 Task: In the  document review.odt Use the tool word Count 'and display word count while typing'. Find the word using Dictionary 'apologies'. Below name insert the link: in.pinterest.com
Action: Mouse moved to (309, 500)
Screenshot: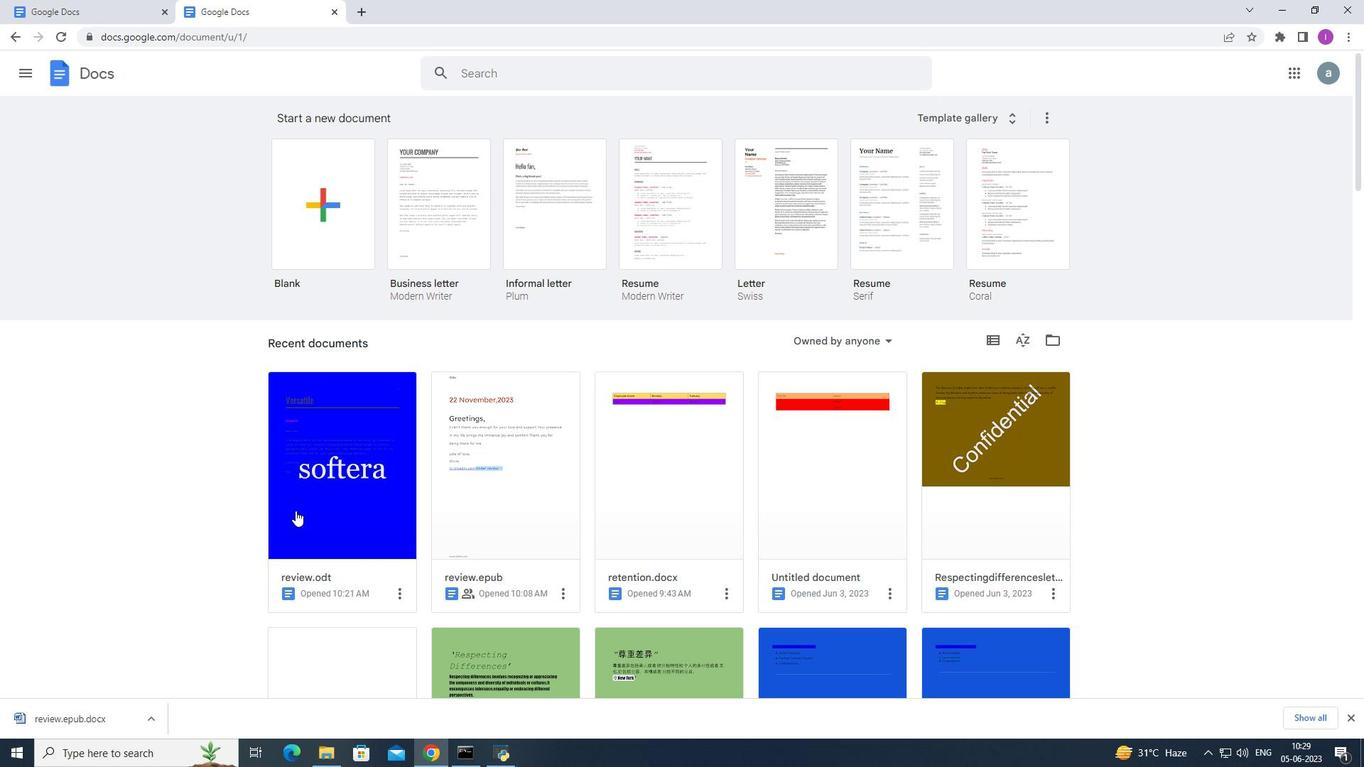 
Action: Mouse pressed left at (309, 500)
Screenshot: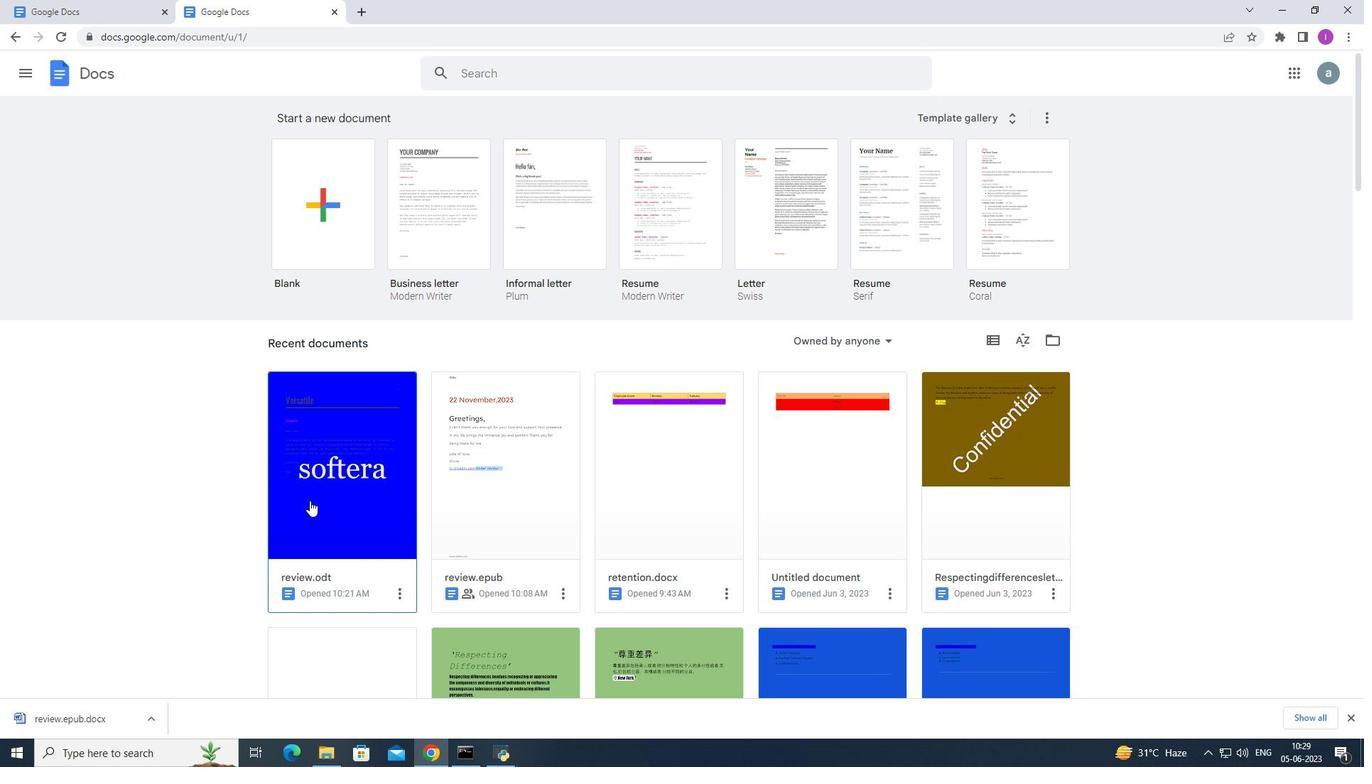 
Action: Mouse moved to (239, 80)
Screenshot: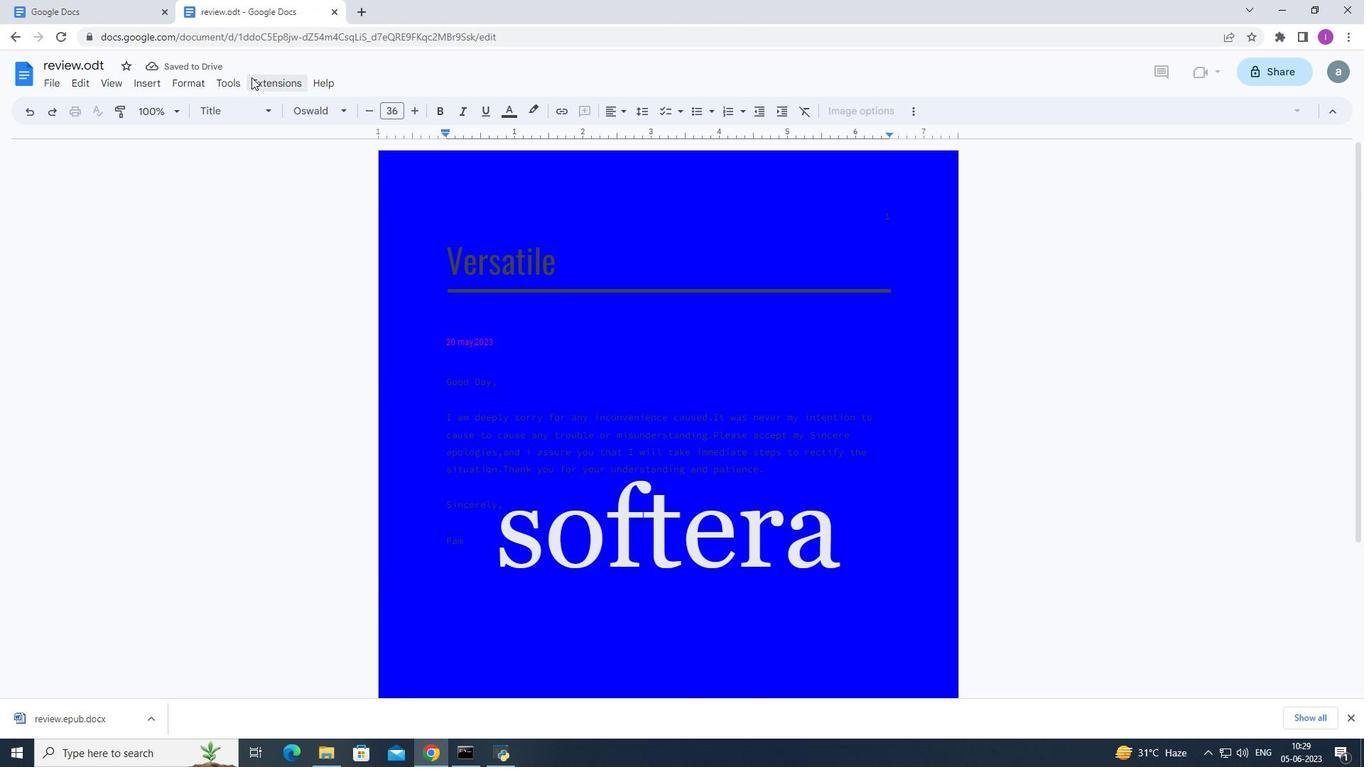 
Action: Mouse pressed left at (239, 80)
Screenshot: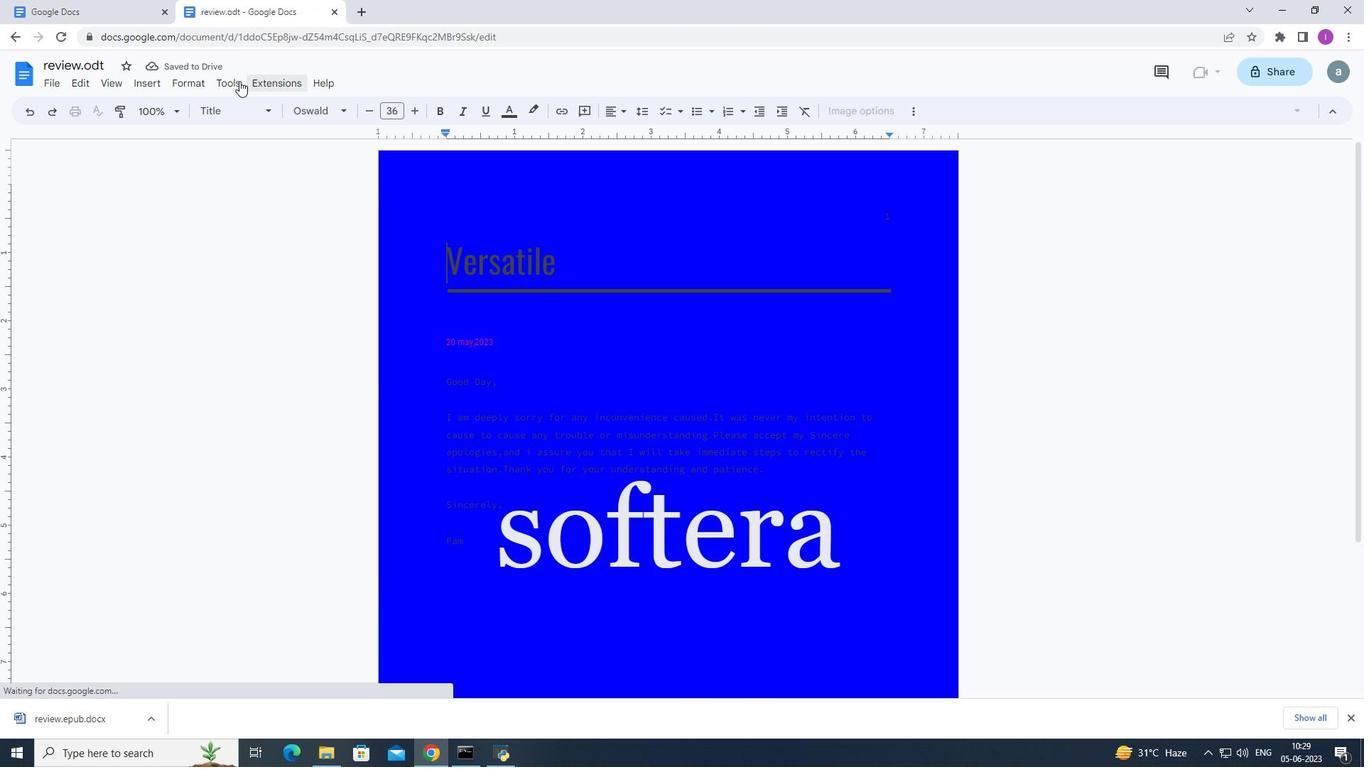 
Action: Mouse moved to (265, 127)
Screenshot: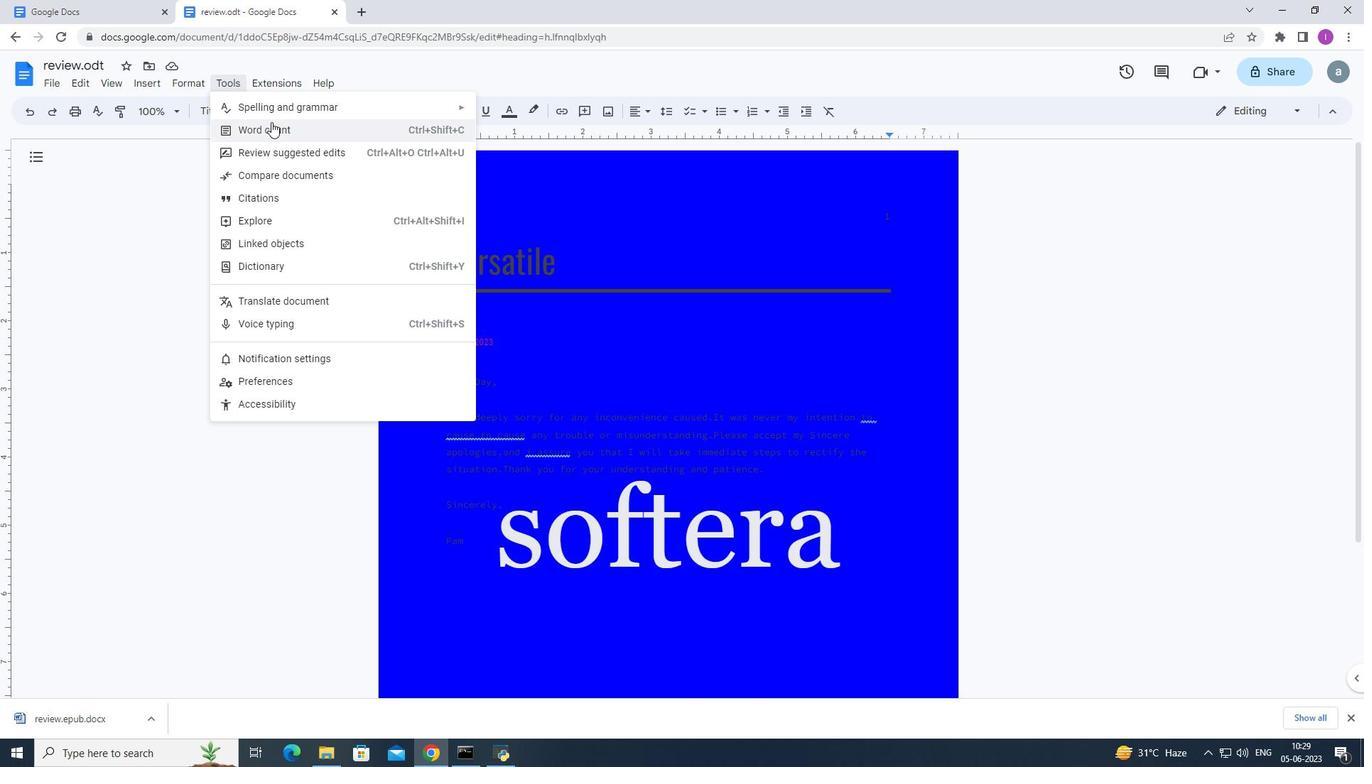 
Action: Mouse pressed left at (265, 127)
Screenshot: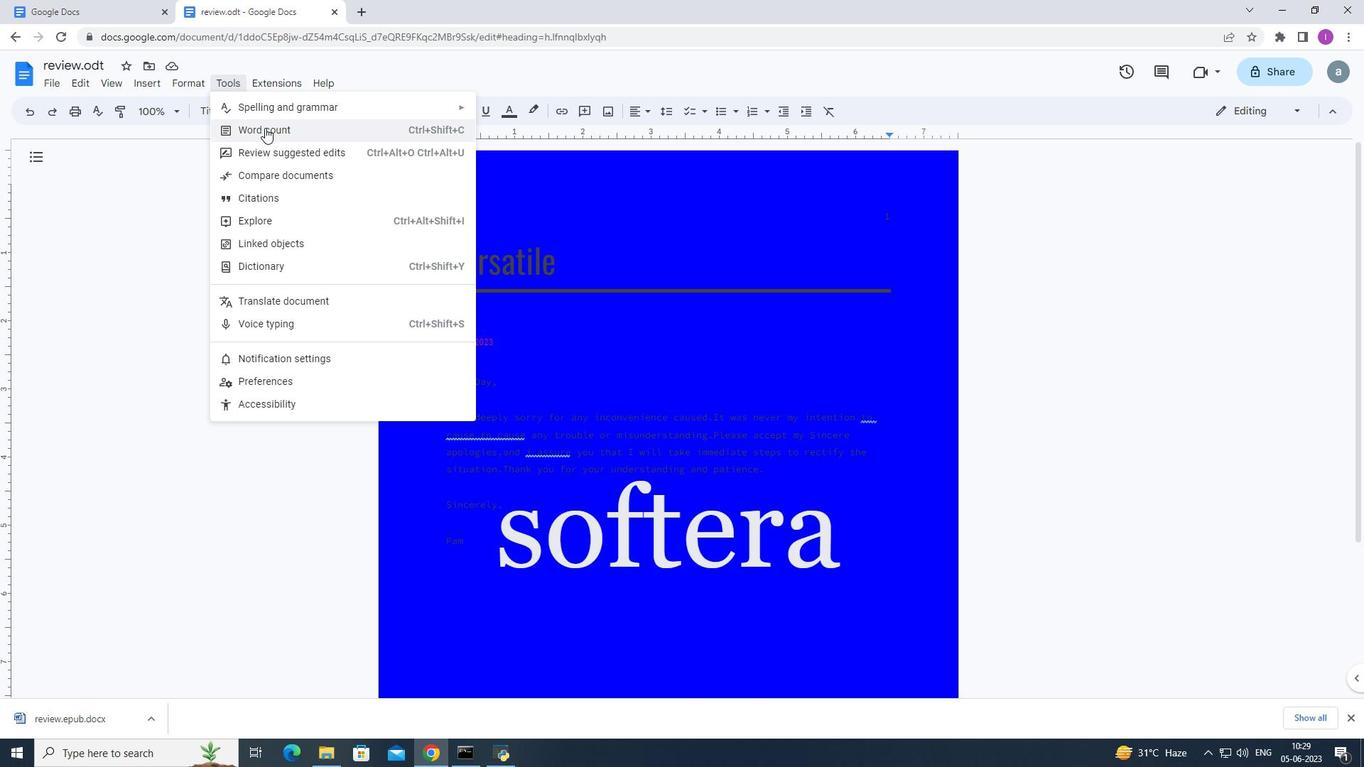 
Action: Mouse moved to (592, 442)
Screenshot: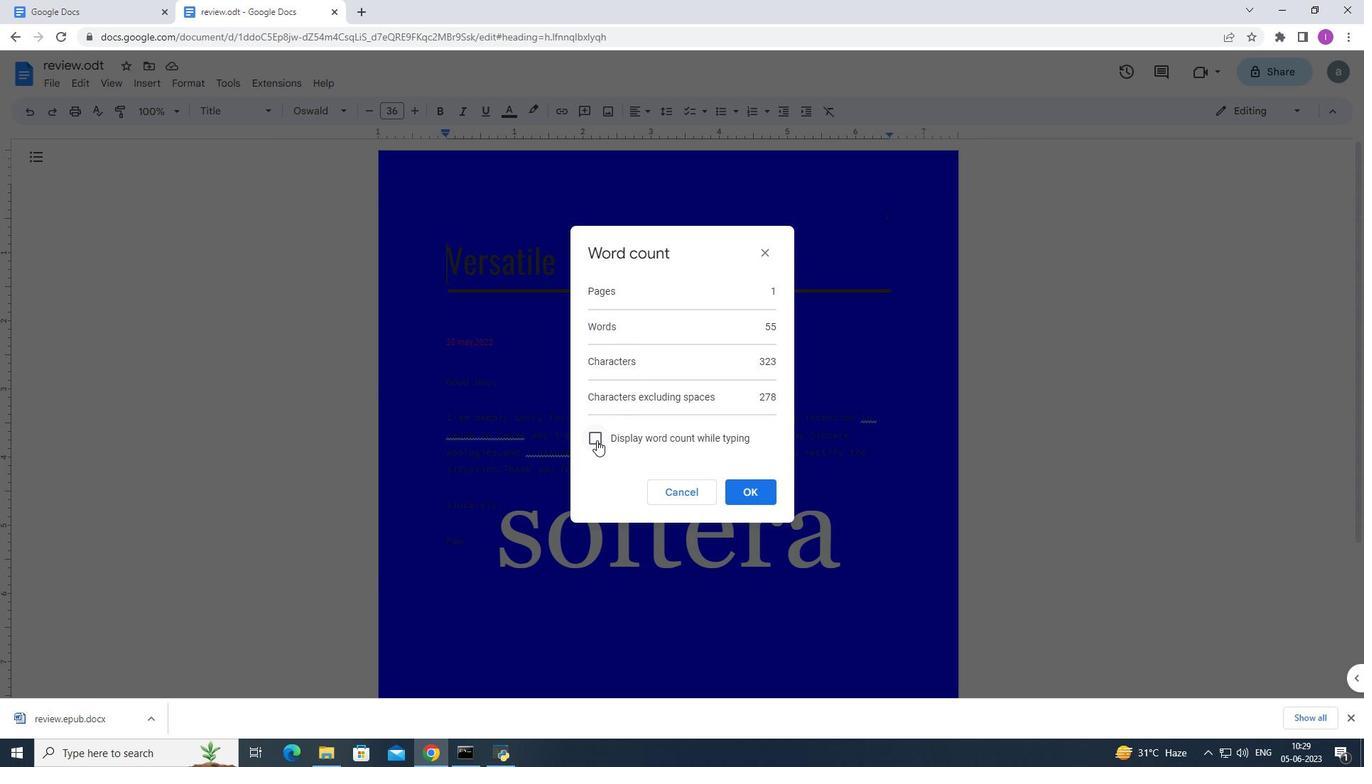 
Action: Mouse pressed left at (592, 442)
Screenshot: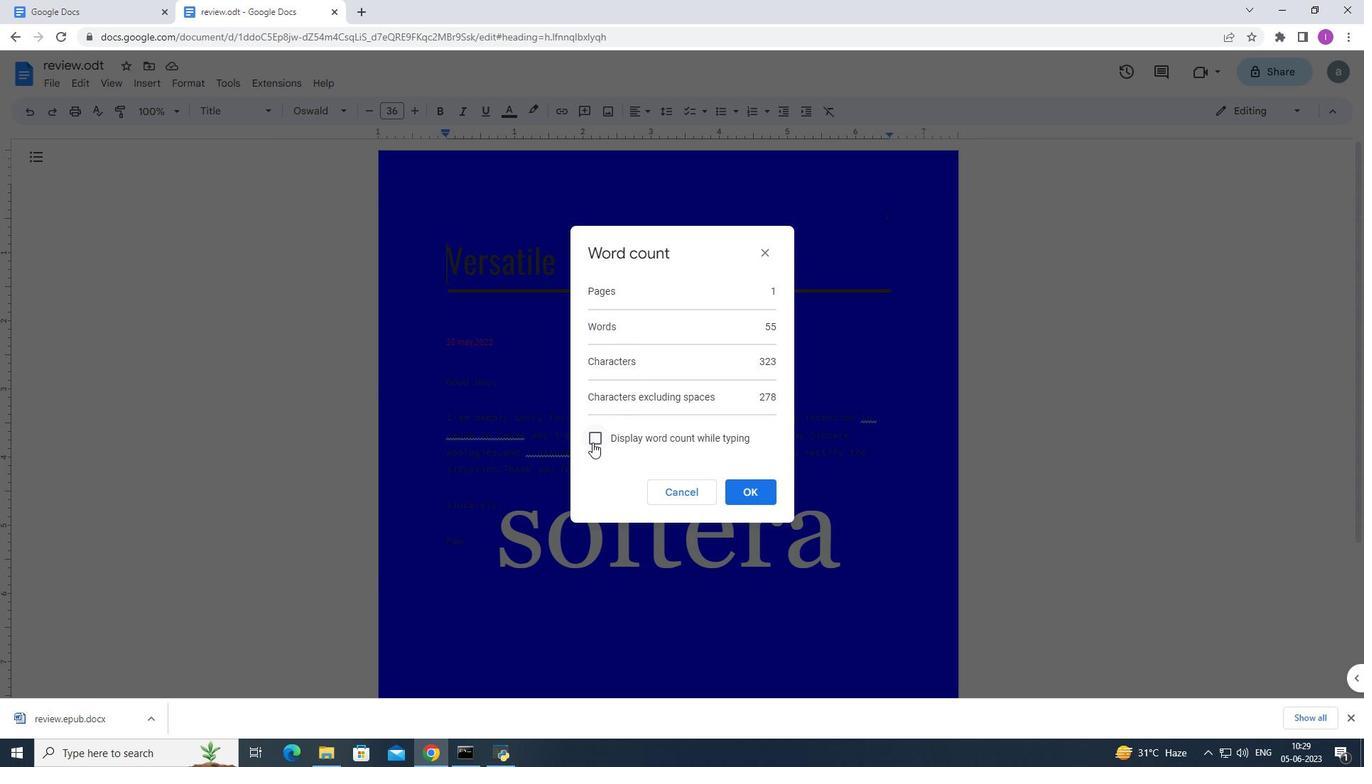 
Action: Mouse moved to (748, 500)
Screenshot: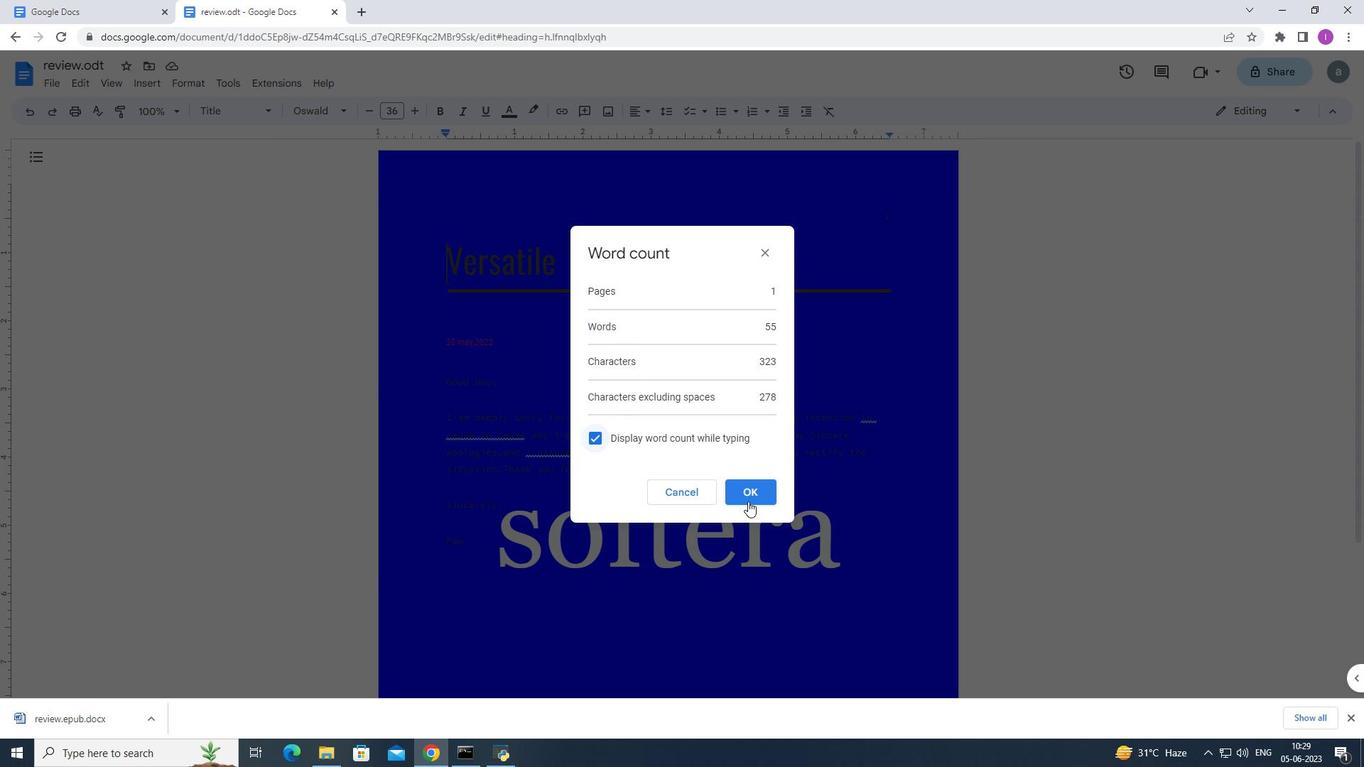 
Action: Mouse pressed left at (748, 500)
Screenshot: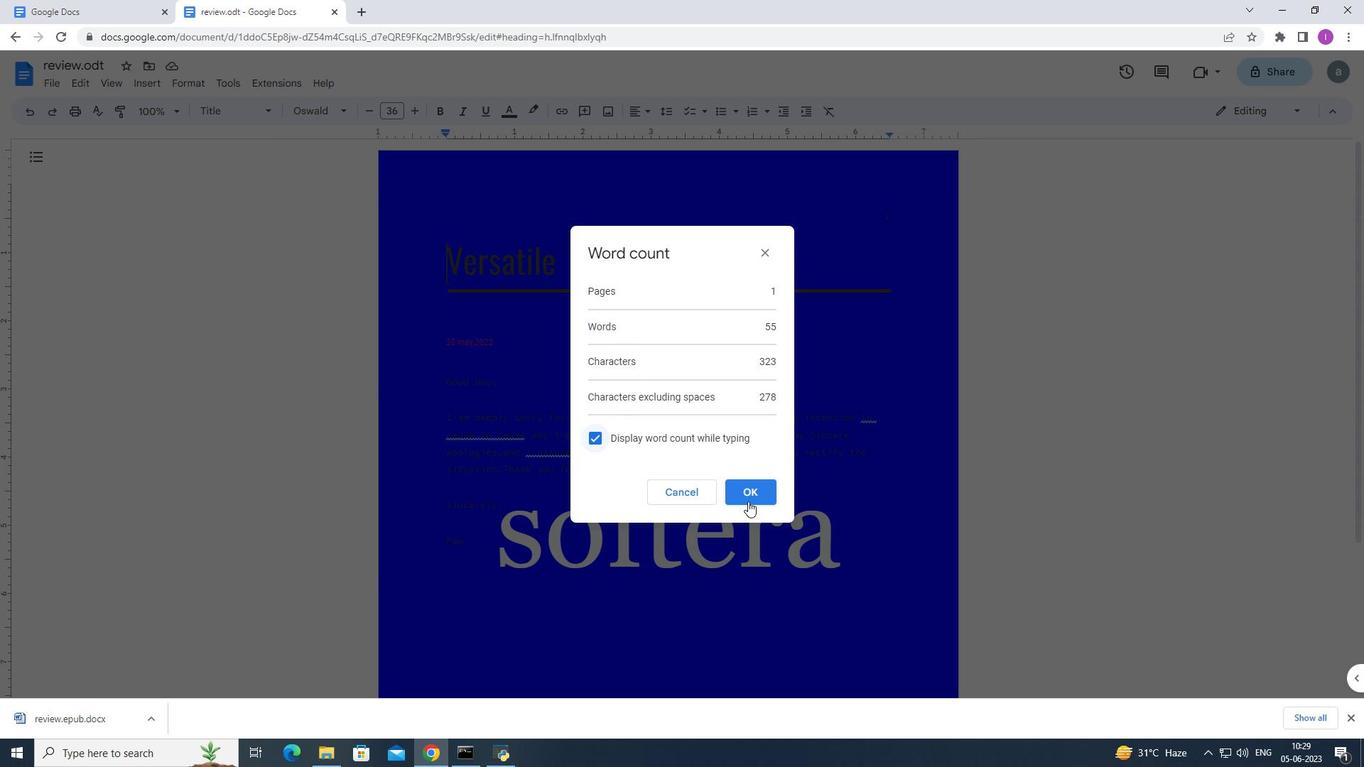 
Action: Mouse moved to (500, 452)
Screenshot: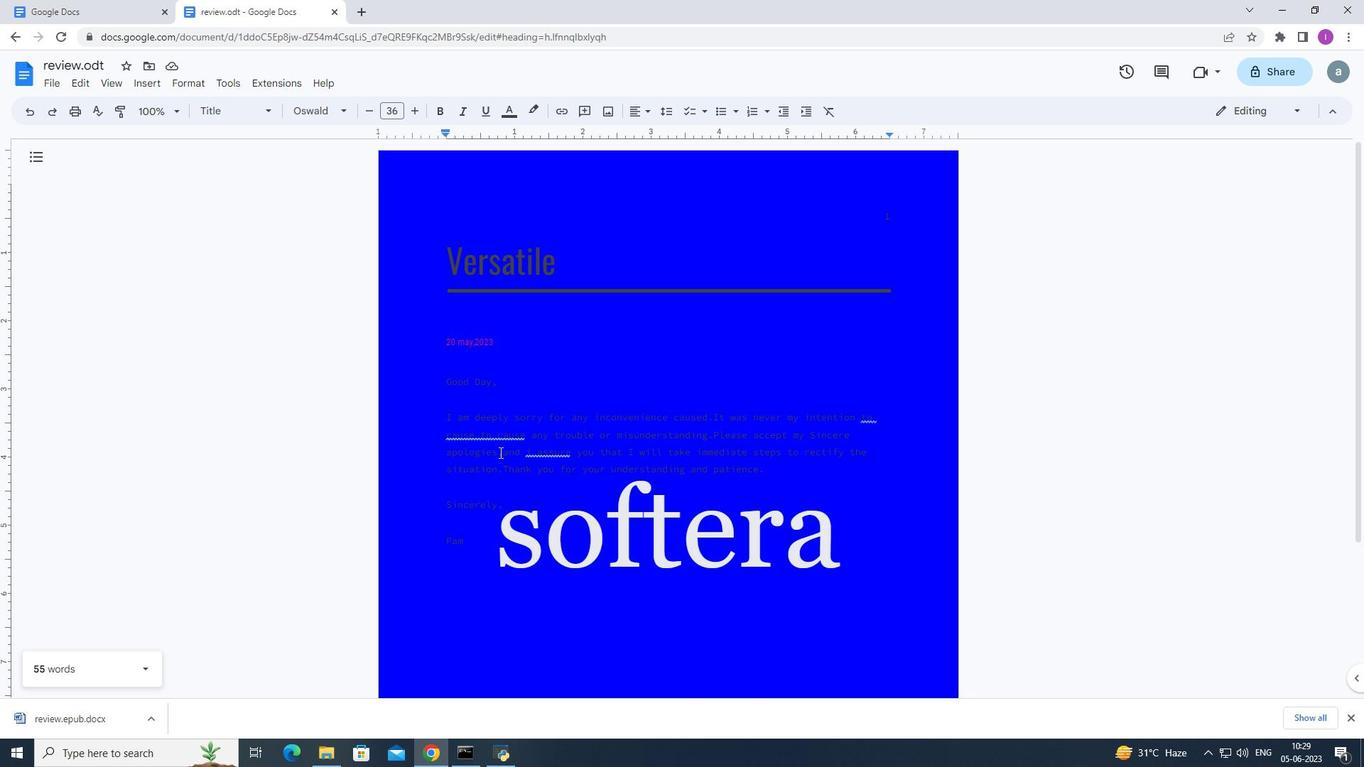 
Action: Mouse pressed left at (500, 452)
Screenshot: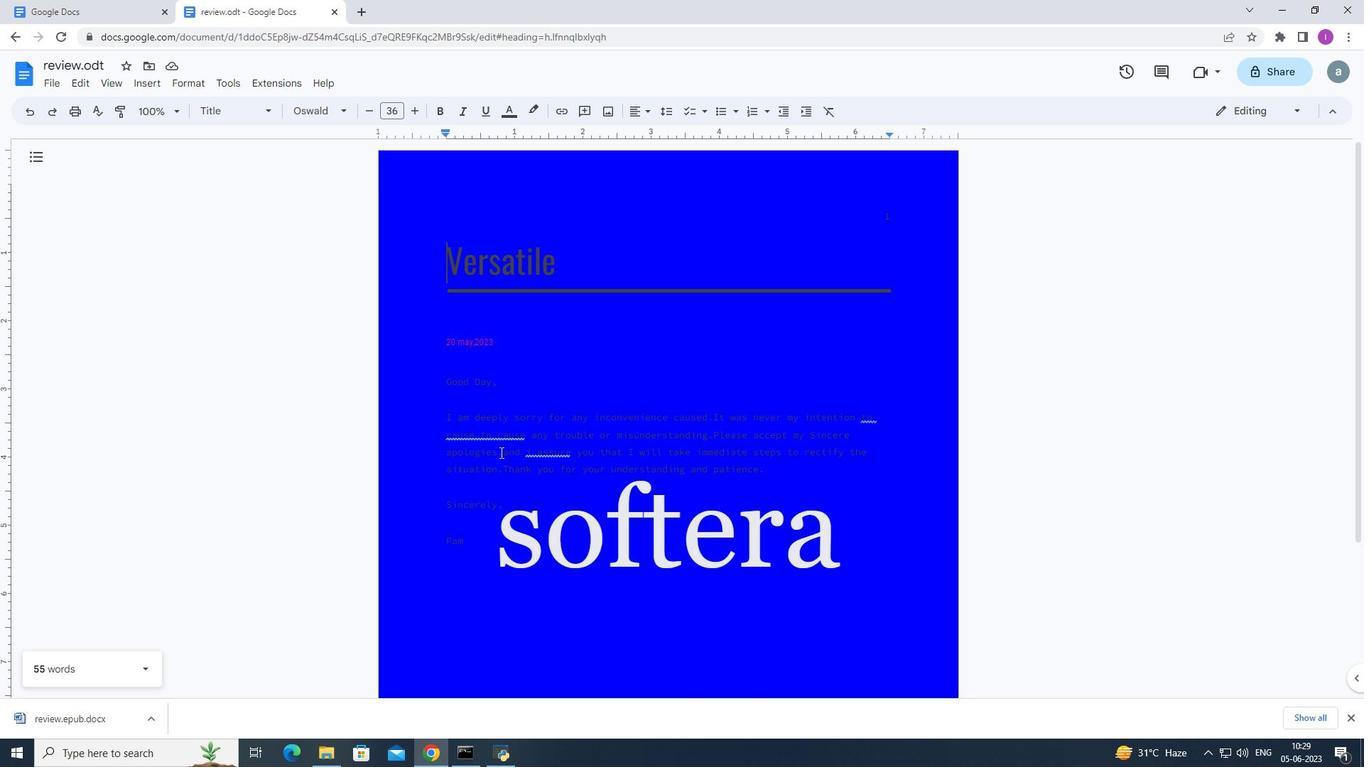 
Action: Mouse moved to (230, 80)
Screenshot: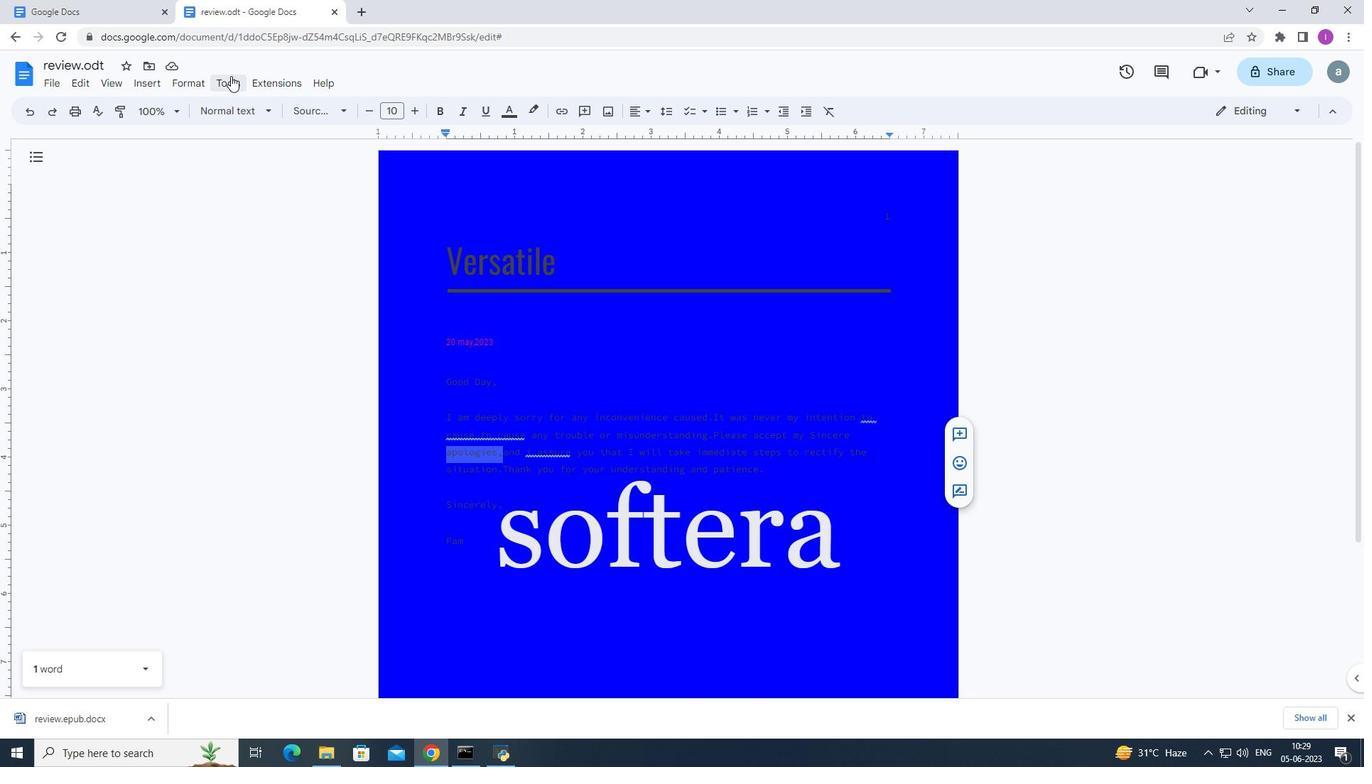 
Action: Mouse pressed left at (230, 80)
Screenshot: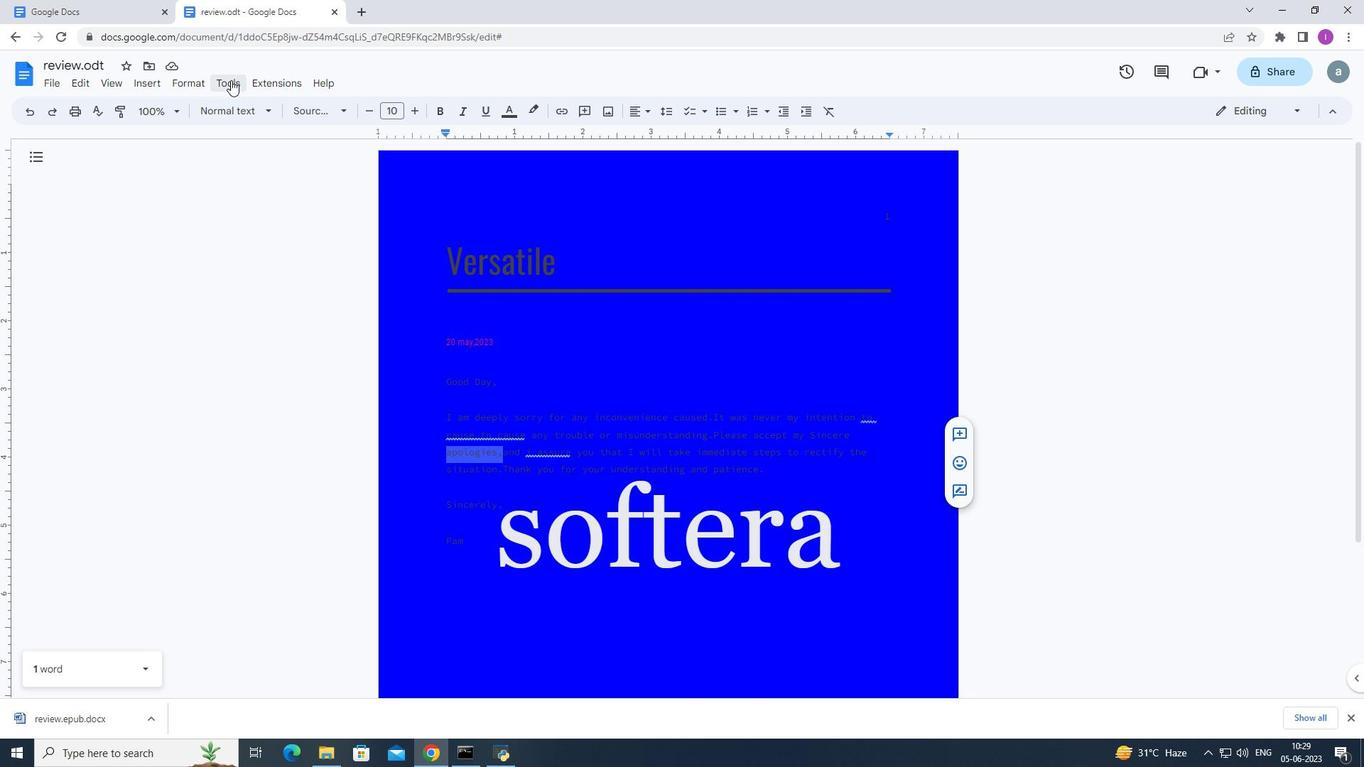 
Action: Mouse moved to (299, 262)
Screenshot: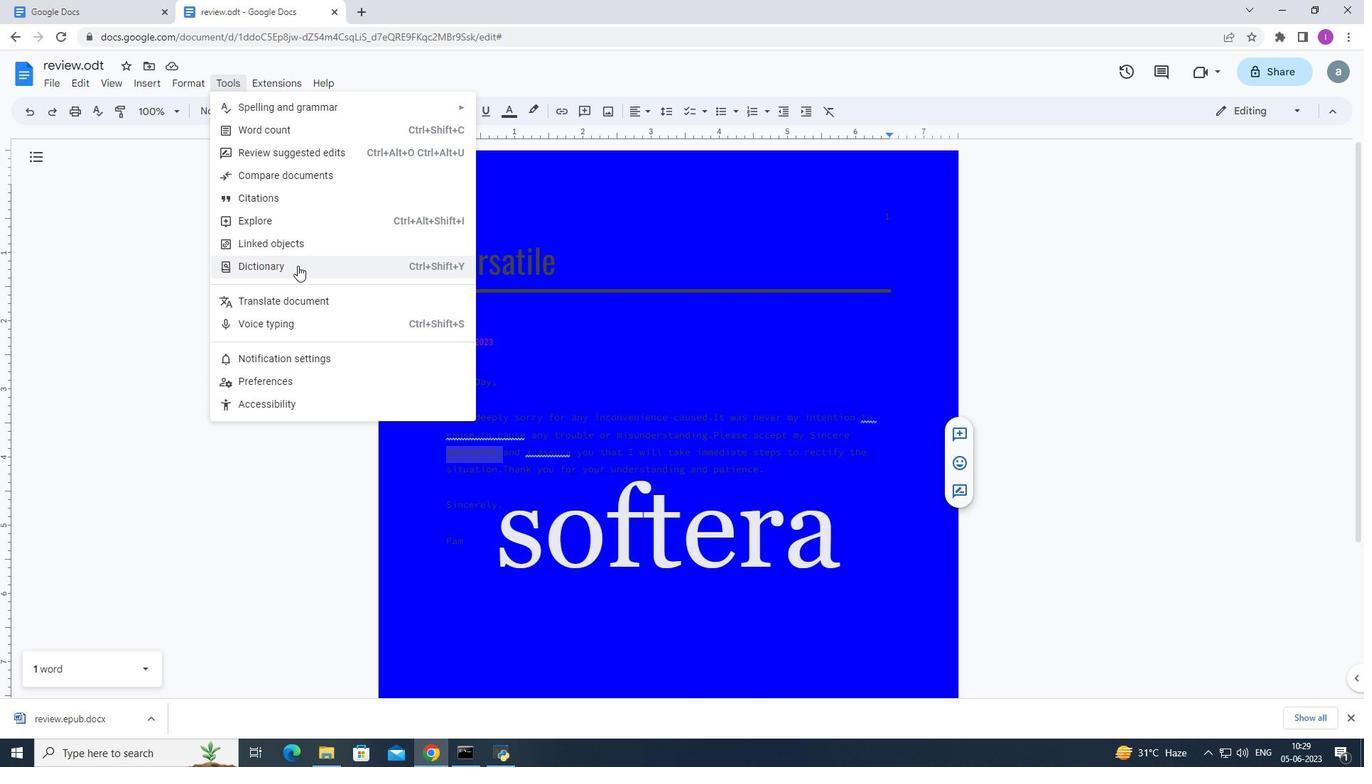 
Action: Mouse pressed left at (299, 262)
Screenshot: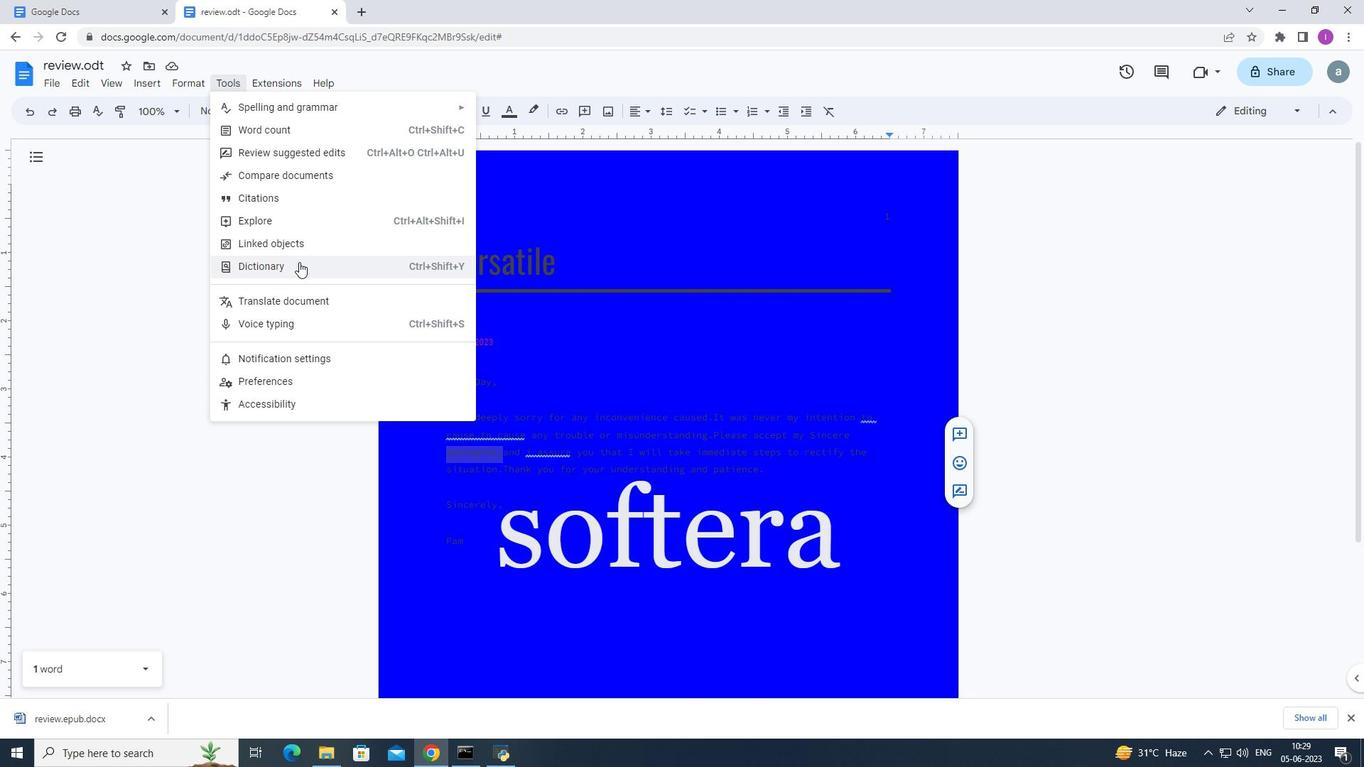 
Action: Mouse moved to (373, 537)
Screenshot: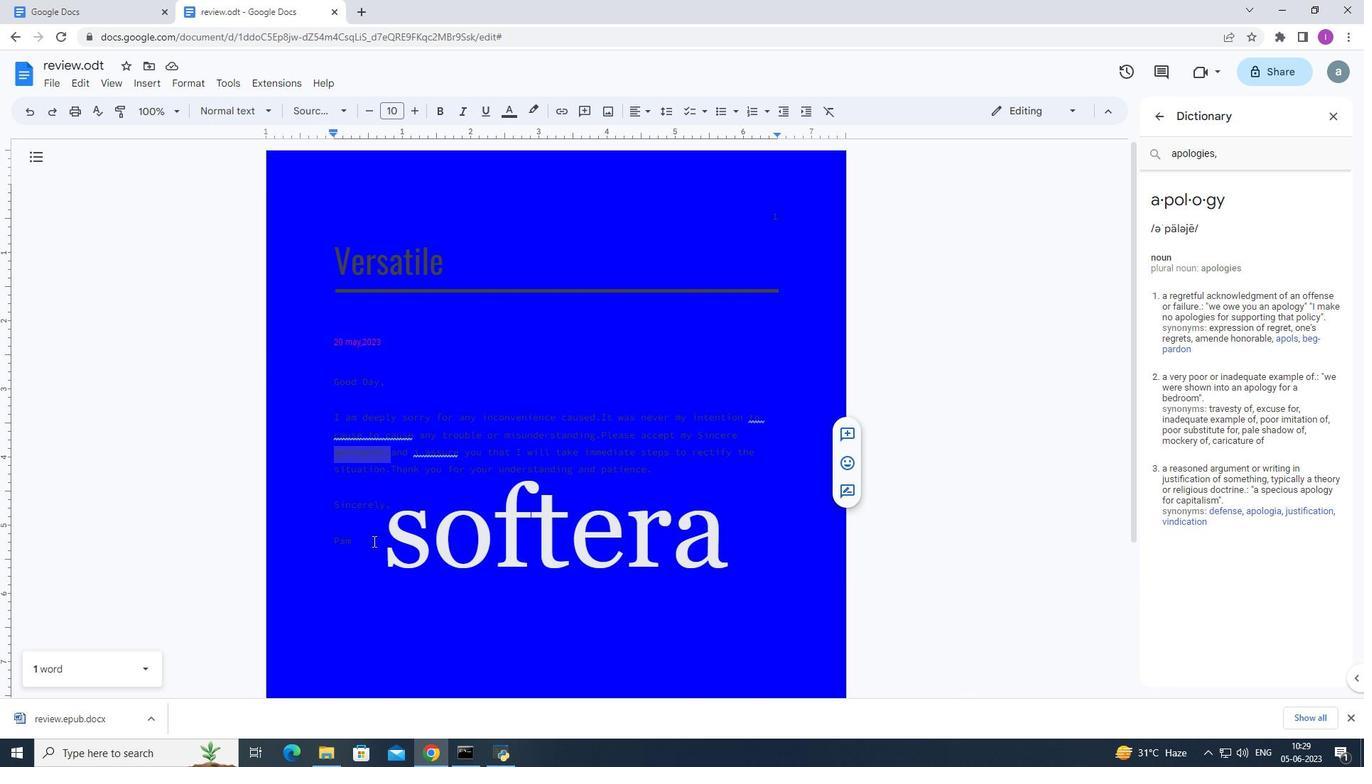
Action: Mouse pressed left at (373, 537)
Screenshot: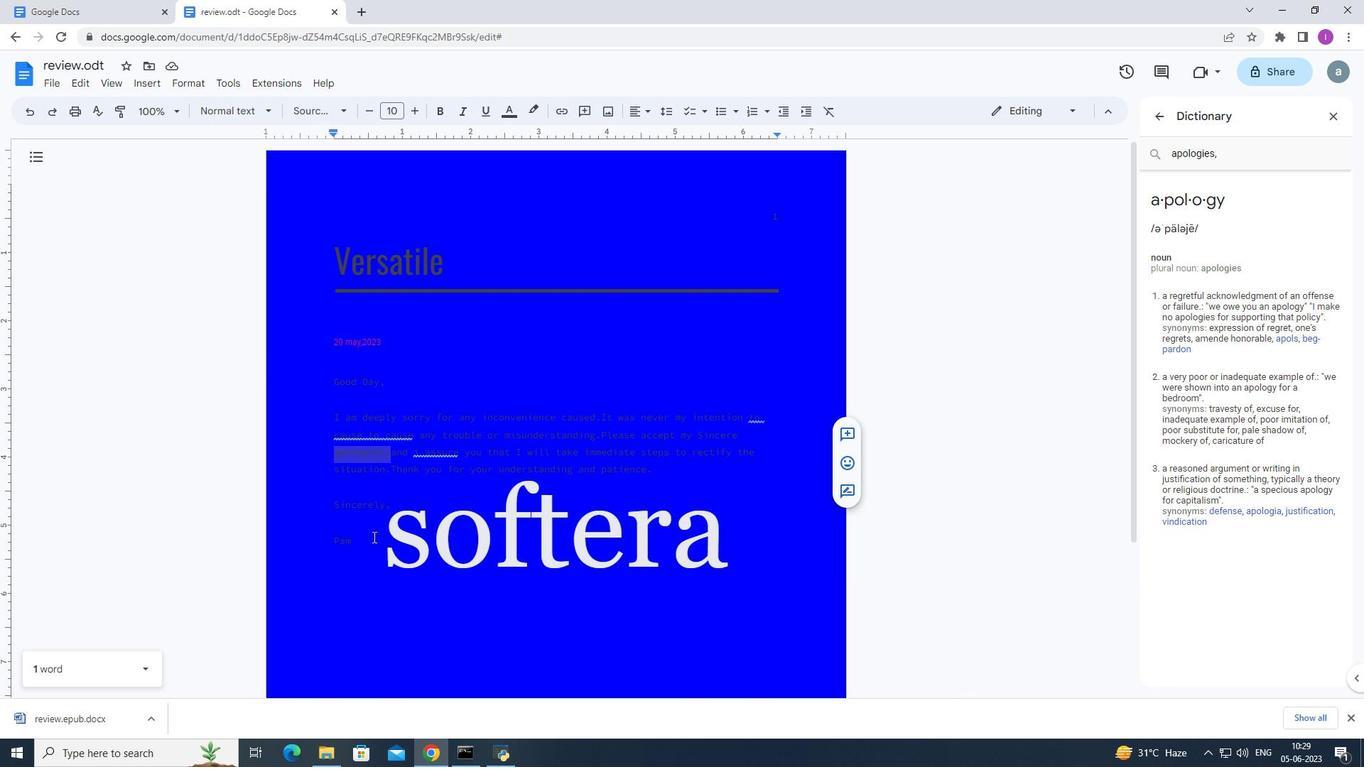 
Action: Mouse moved to (373, 537)
Screenshot: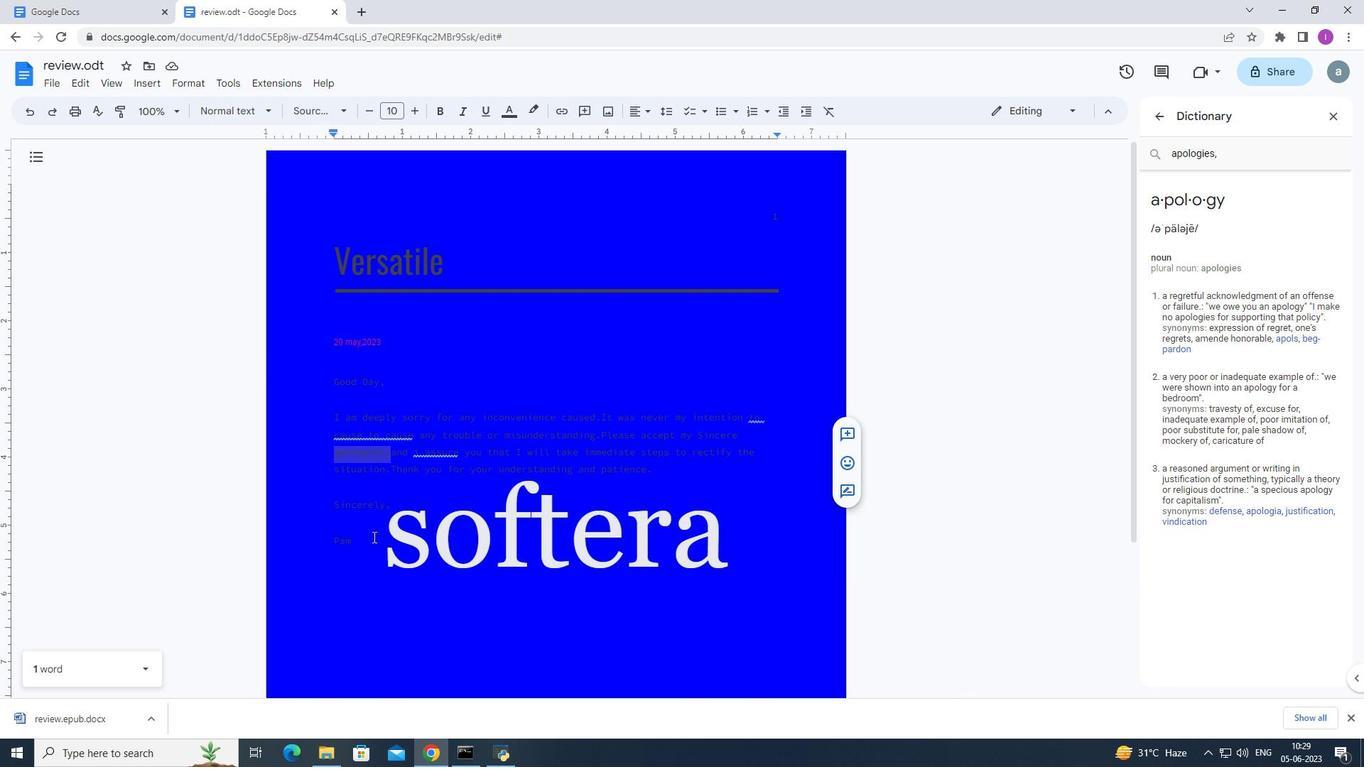
Action: Key pressed <Key.enter>link<Key.backspace><Key.backspace><Key.backspace><Key.backspace>in.lin<Key.backspace><Key.backspace><Key.backspace><Key.backspace>
Screenshot: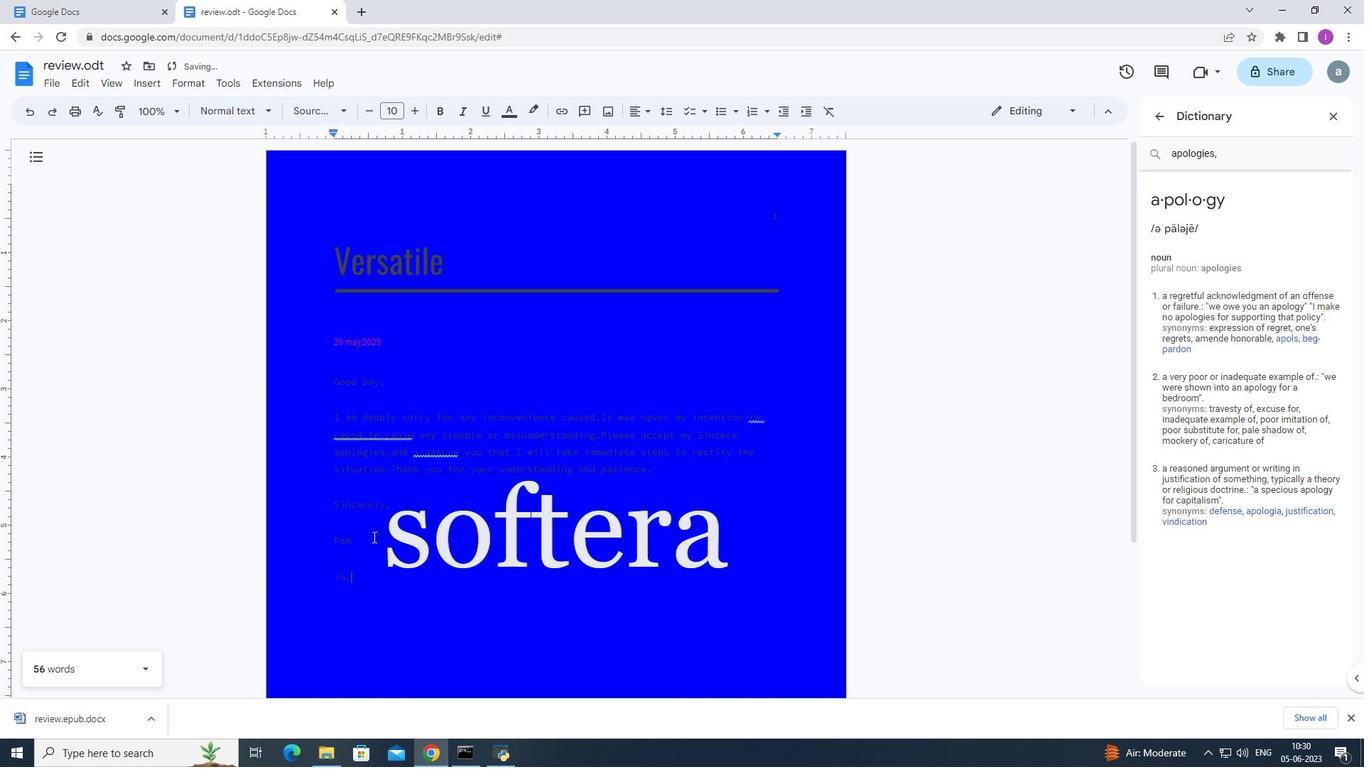 
Action: Mouse moved to (150, 79)
Screenshot: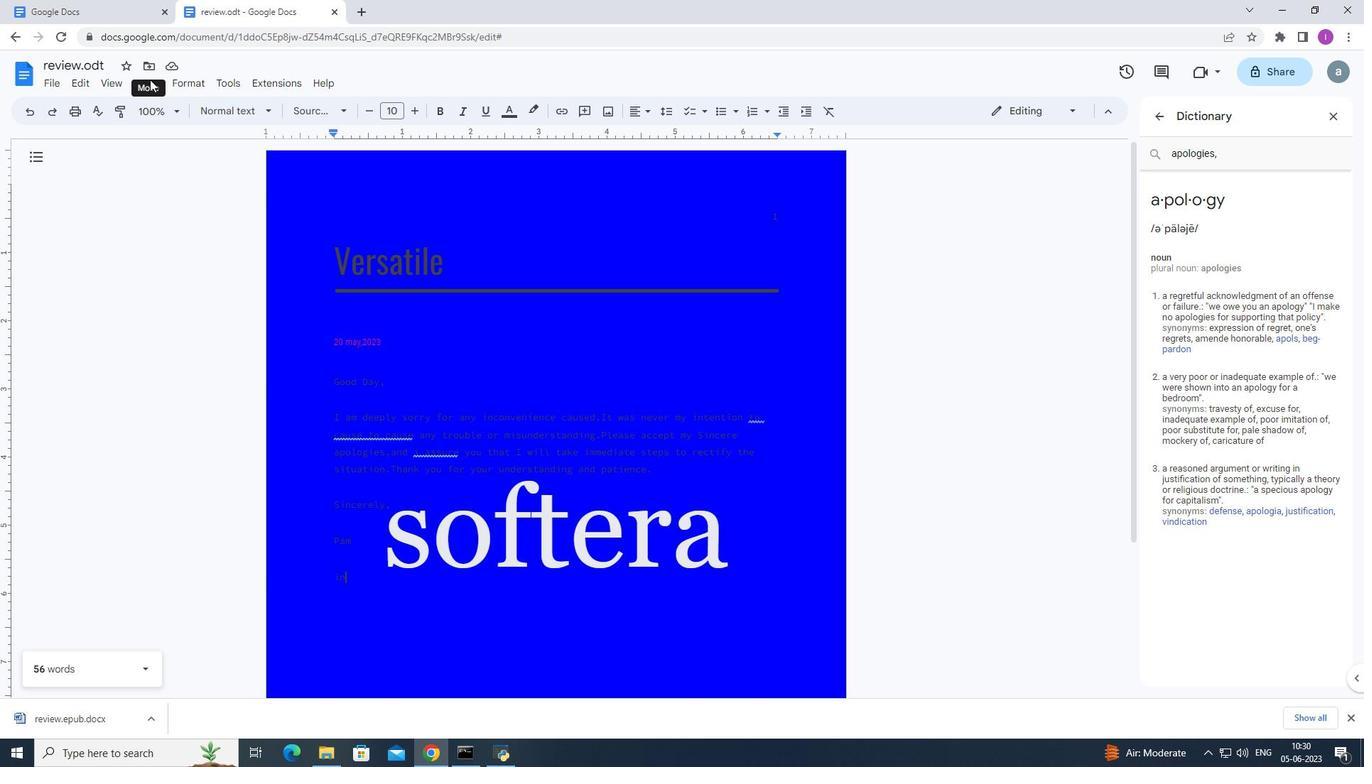 
Action: Mouse pressed left at (150, 79)
Screenshot: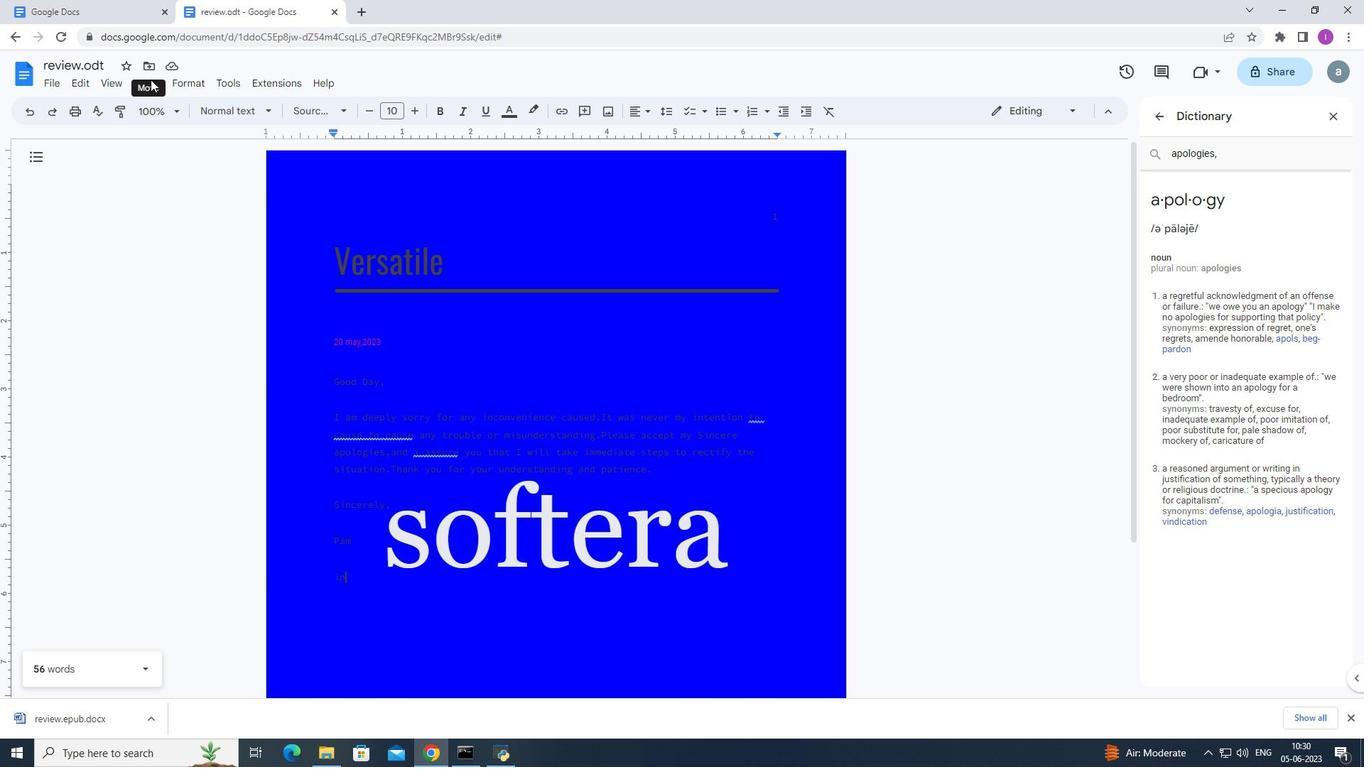 
Action: Mouse moved to (150, 79)
Screenshot: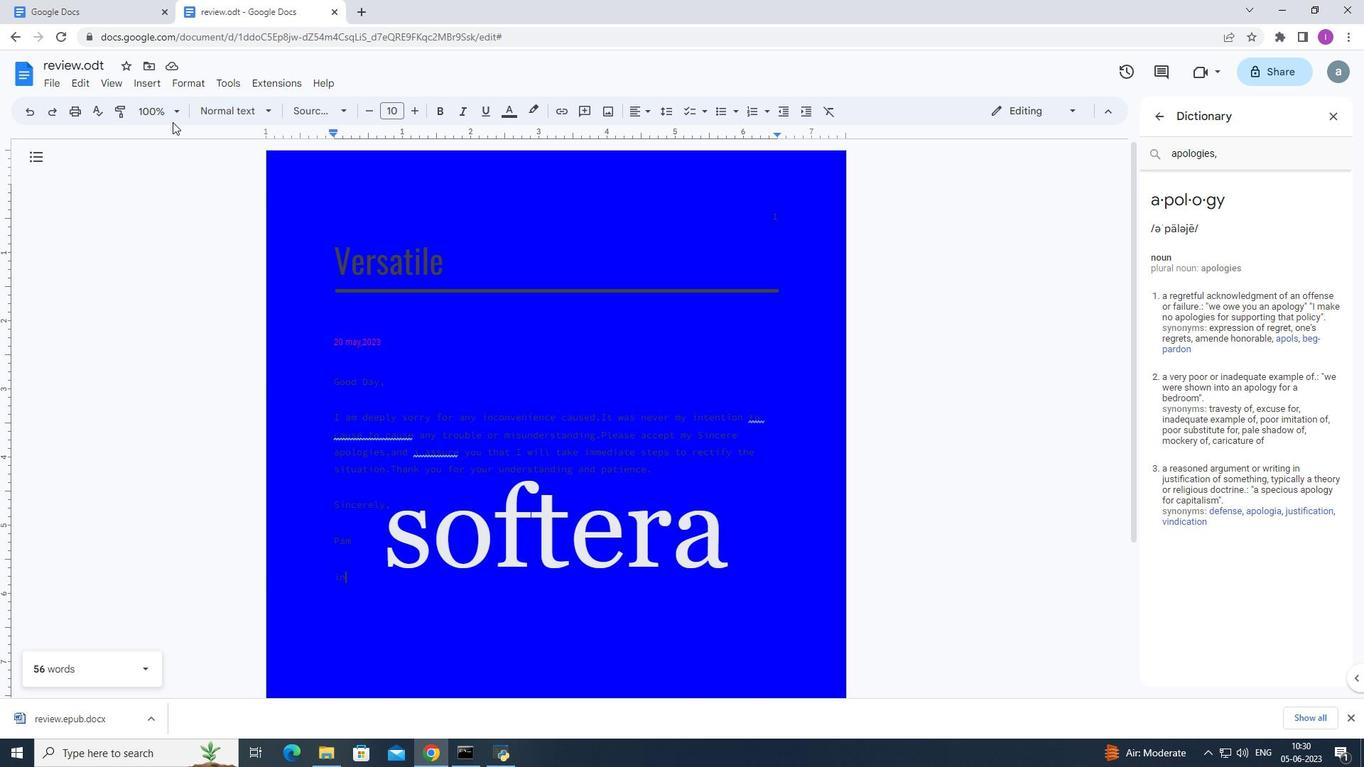 
Action: Mouse pressed left at (150, 79)
Screenshot: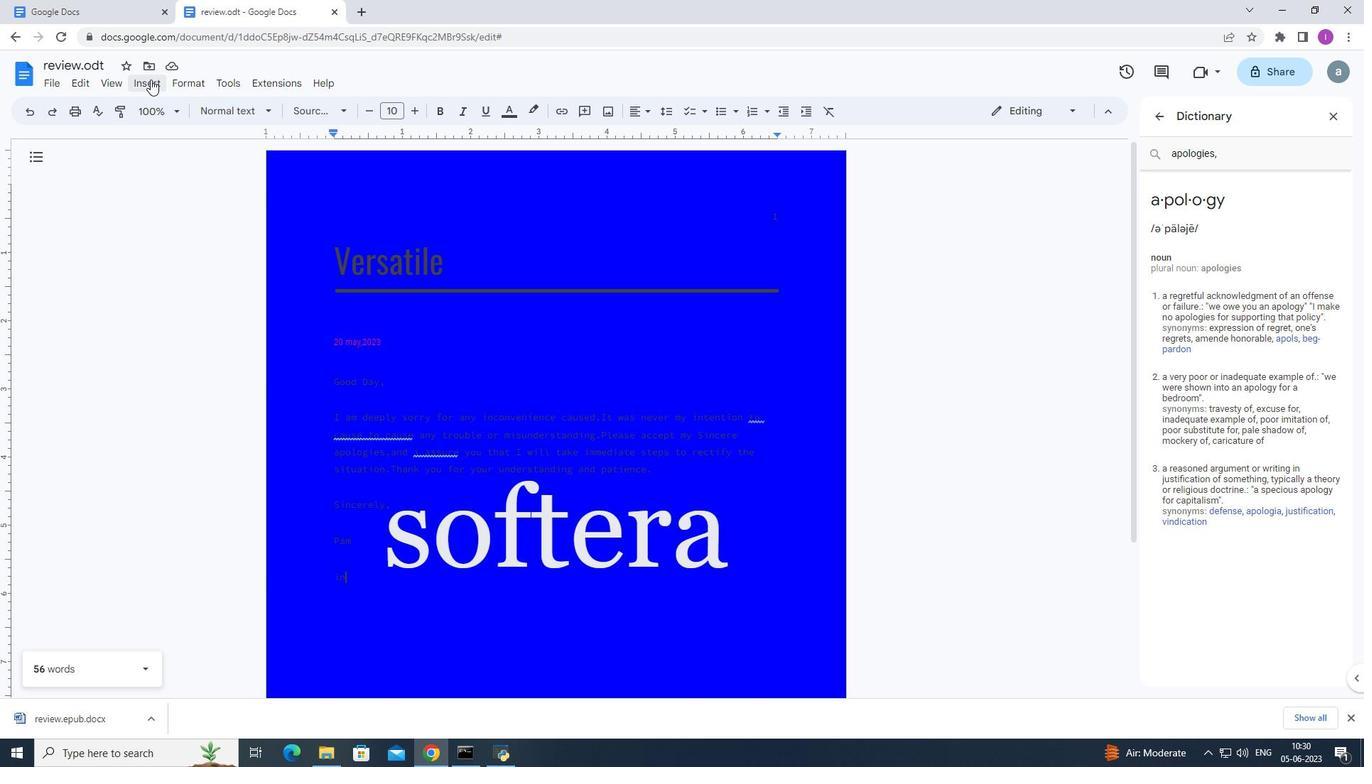 
Action: Mouse moved to (225, 517)
Screenshot: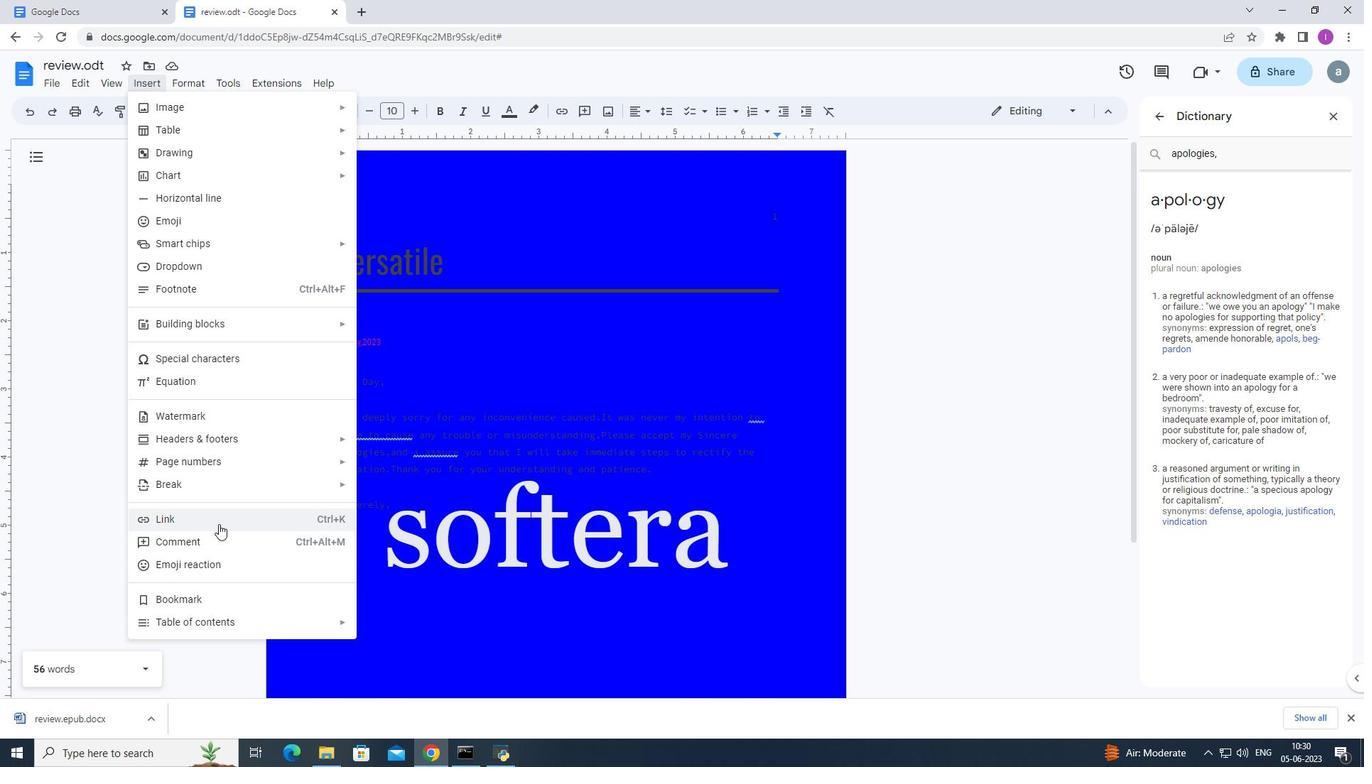 
Action: Mouse pressed left at (225, 517)
Screenshot: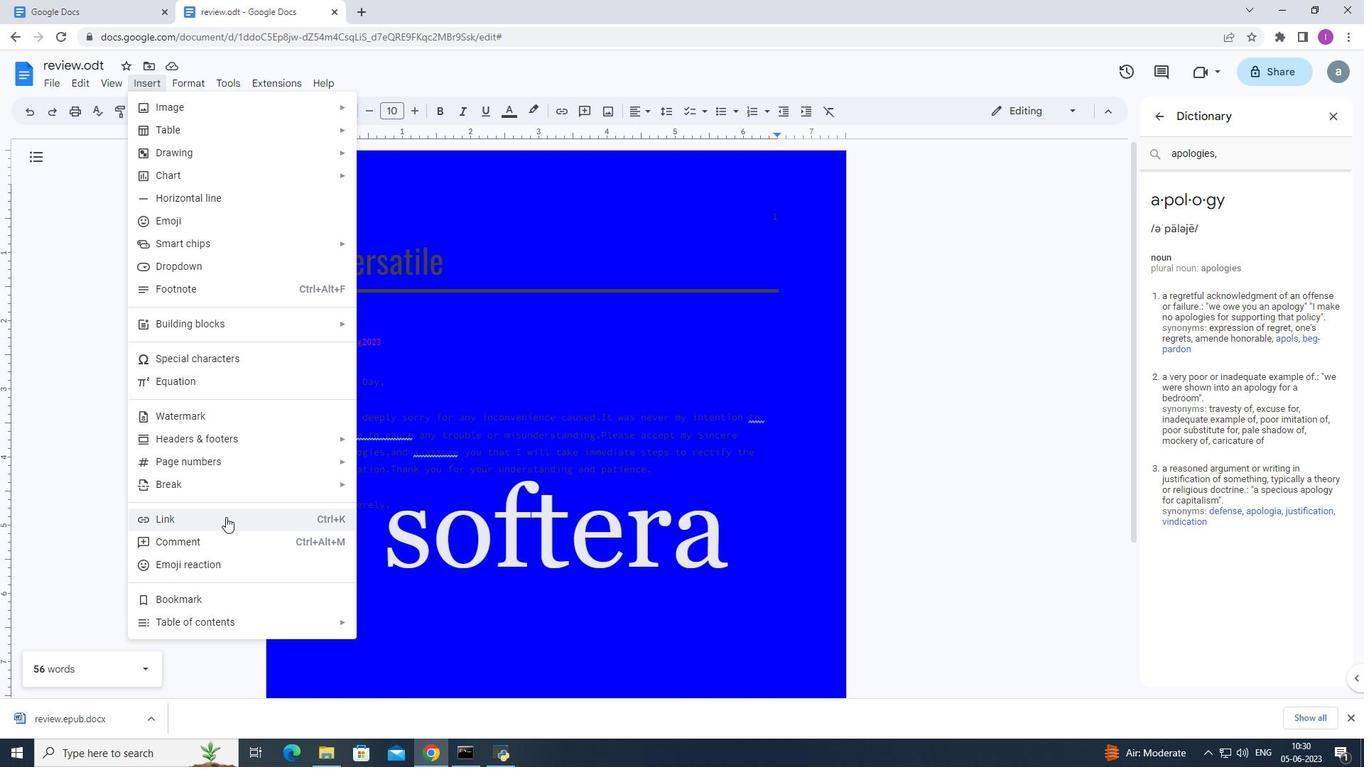 
Action: Mouse moved to (370, 492)
Screenshot: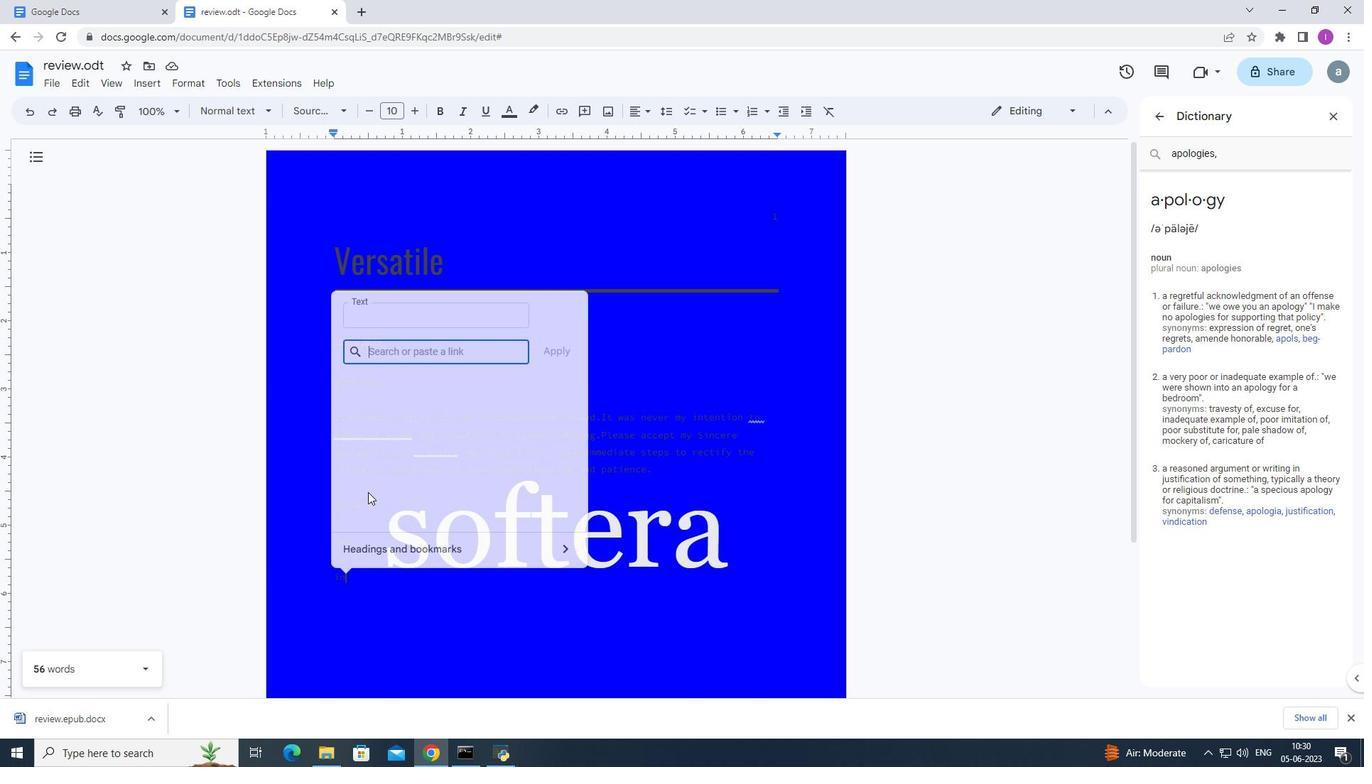 
Action: Key pressed in.pinterest
Screenshot: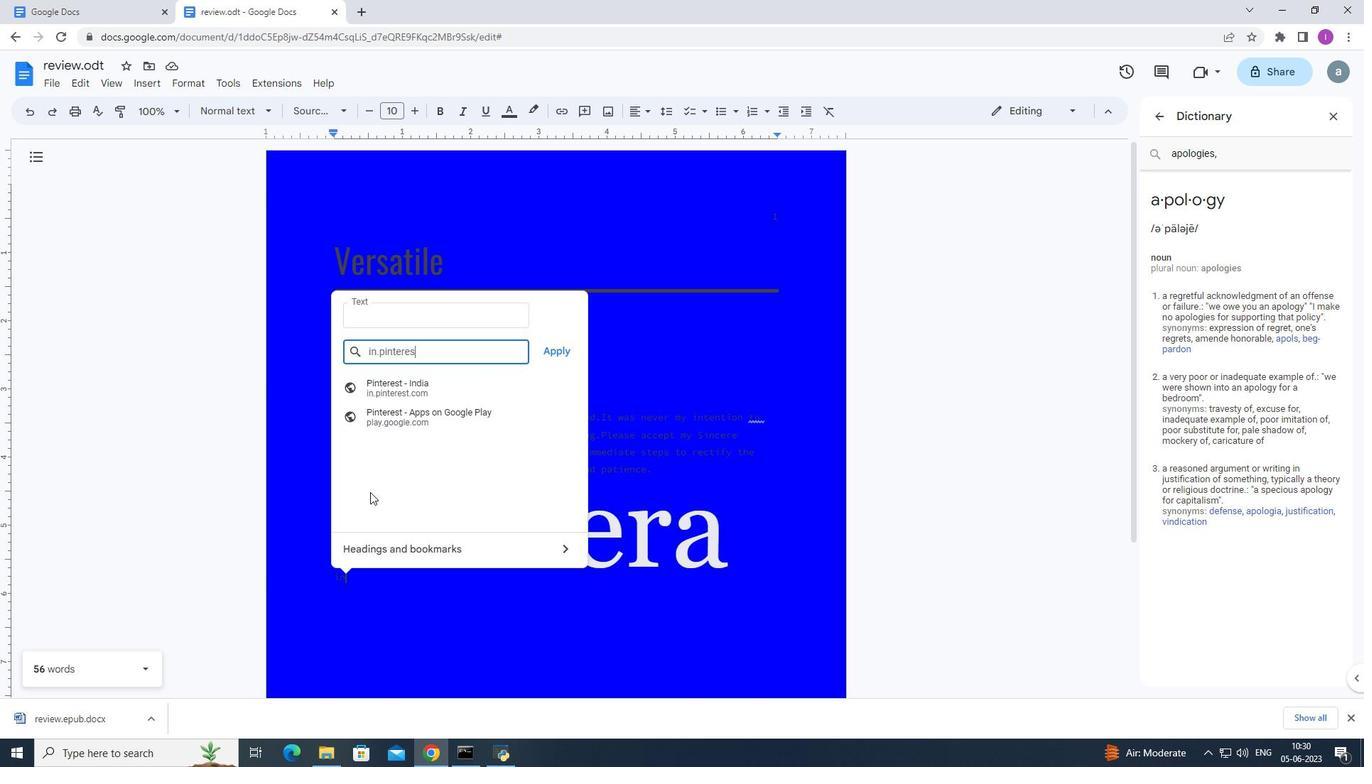 
Action: Mouse moved to (557, 346)
Screenshot: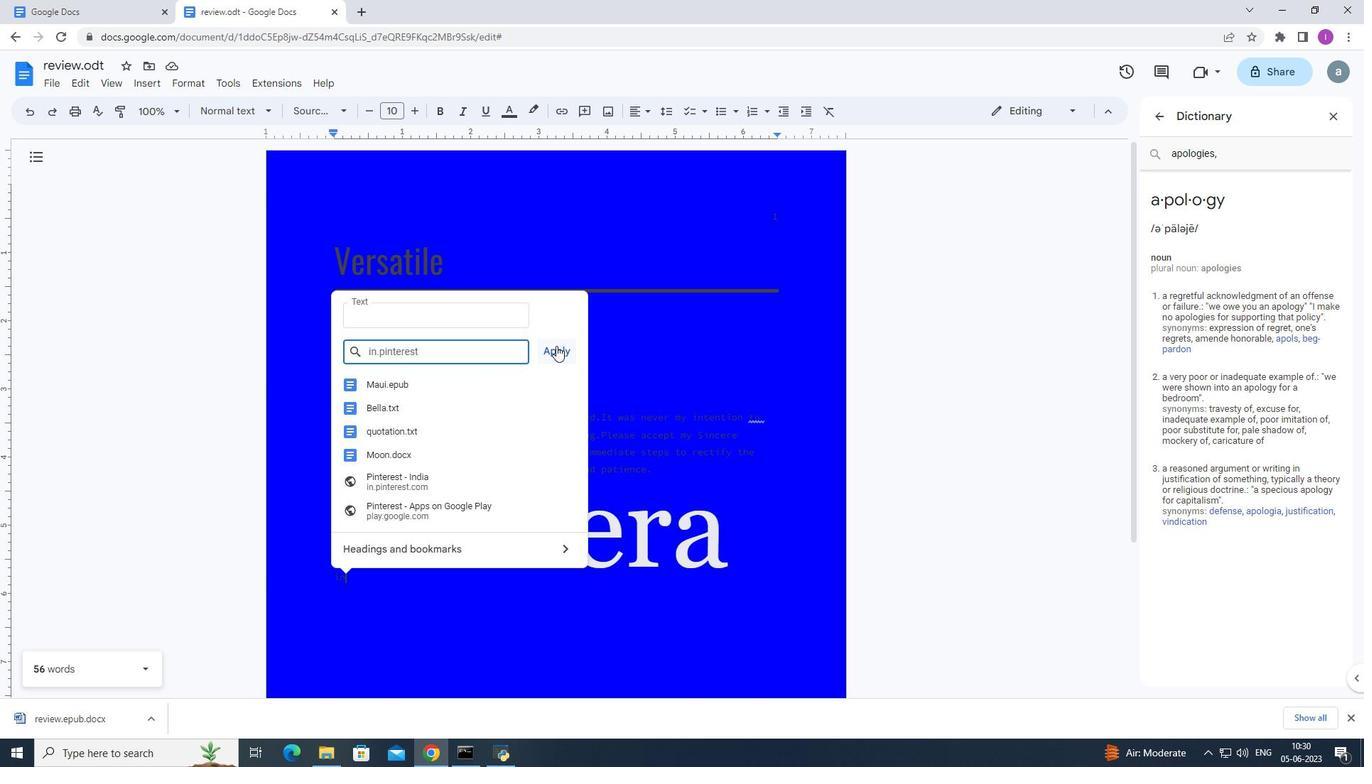 
Action: Mouse pressed left at (557, 346)
Screenshot: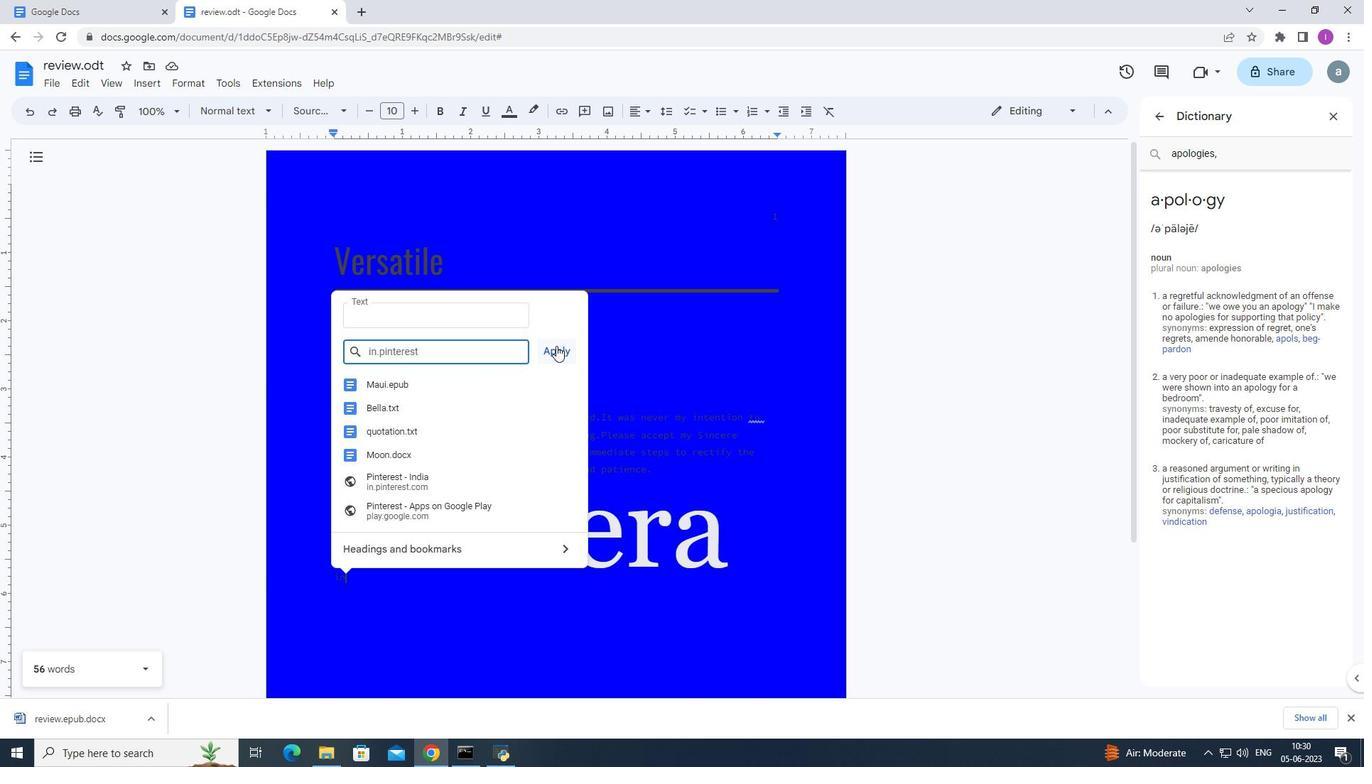 
Action: Mouse moved to (346, 581)
Screenshot: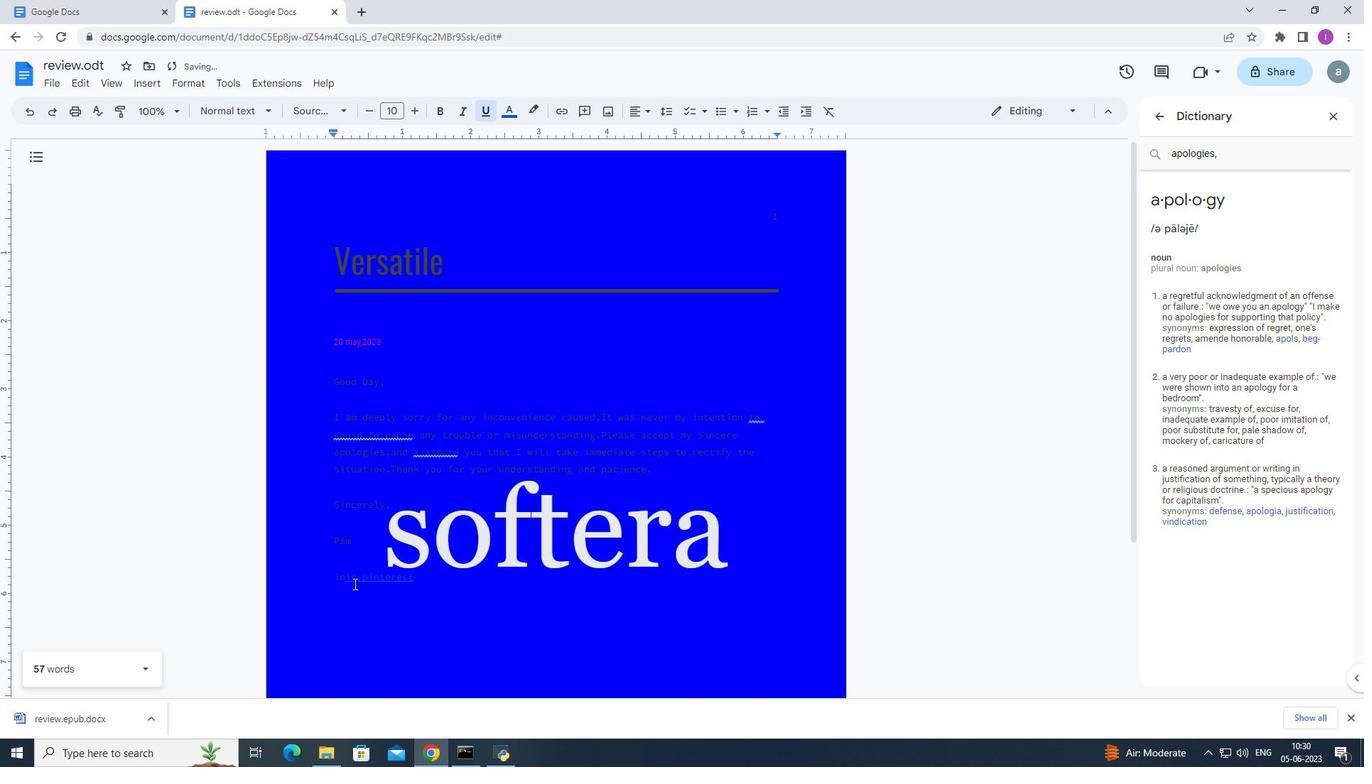 
Action: Mouse pressed left at (346, 581)
Screenshot: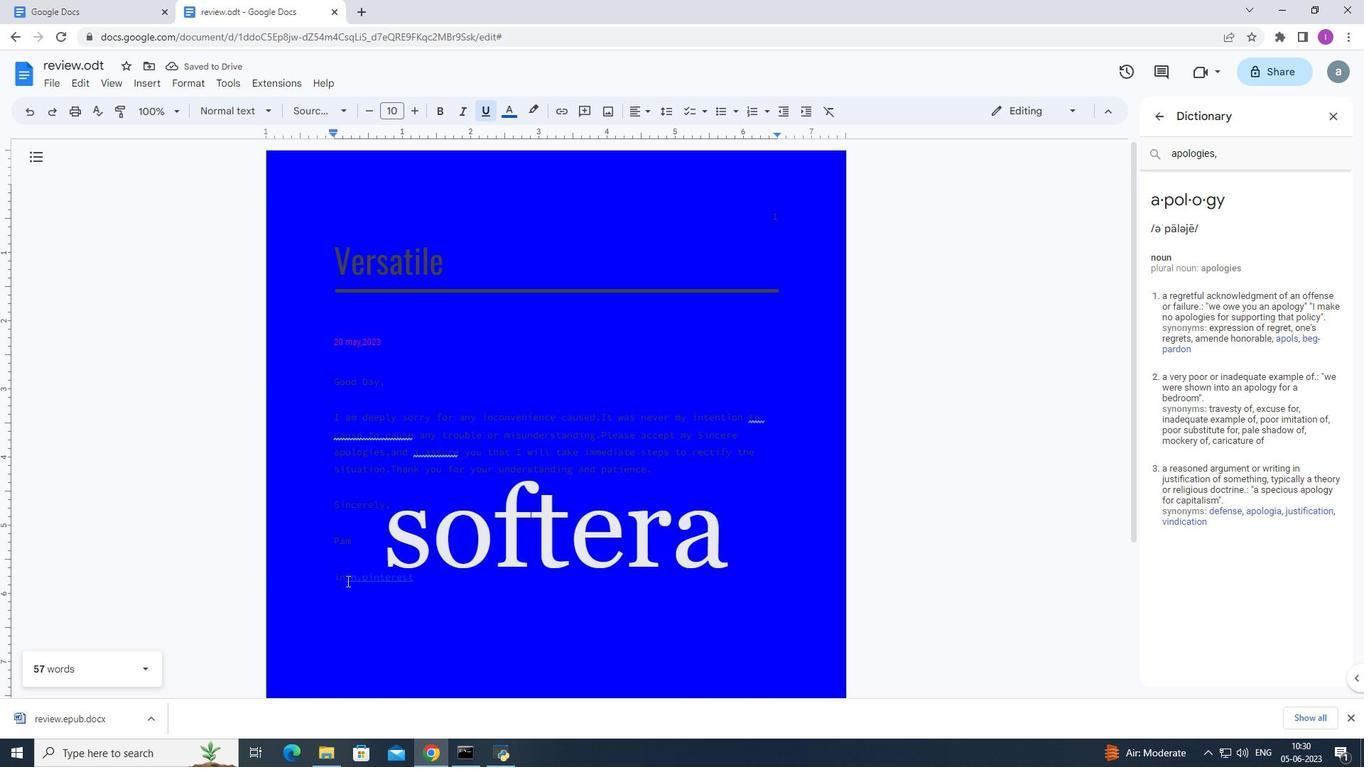 
Action: Mouse moved to (359, 564)
Screenshot: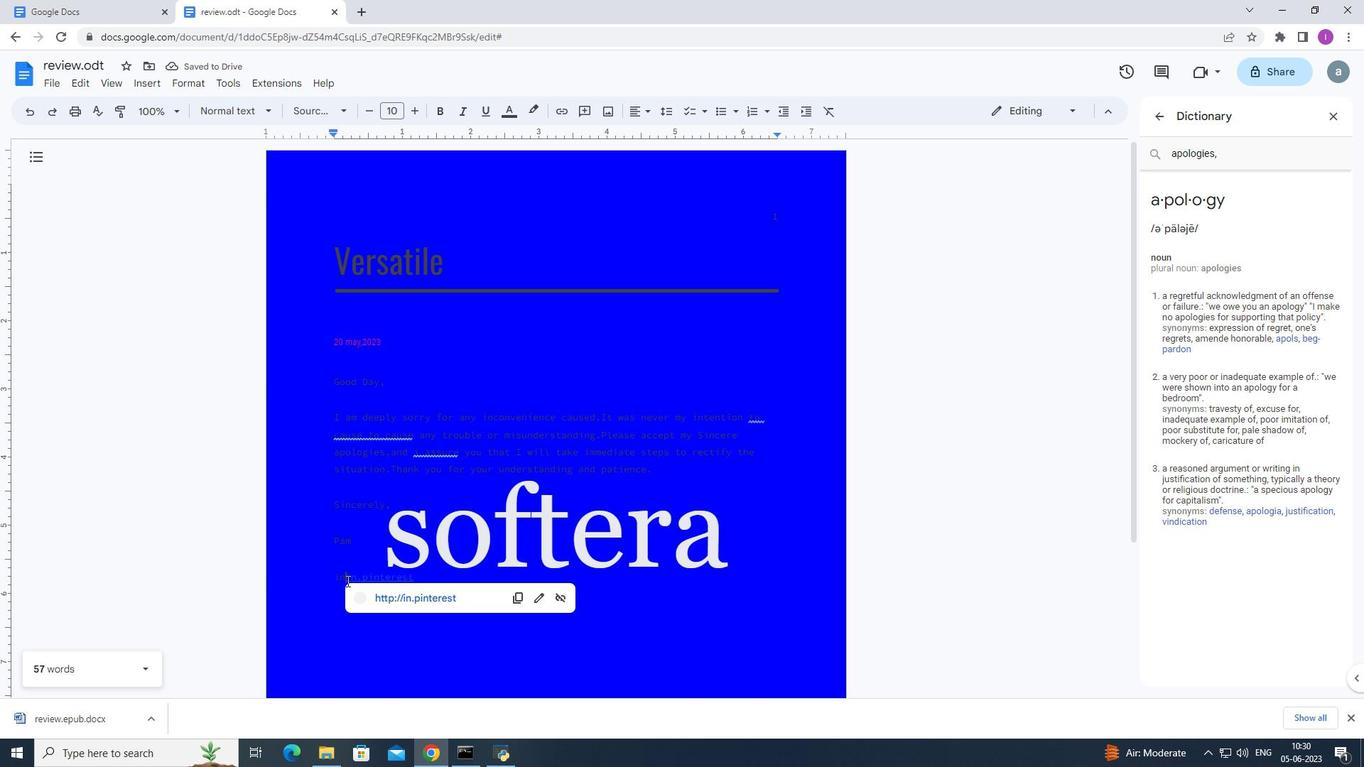 
Action: Key pressed <Key.backspace><Key.backspace>
Screenshot: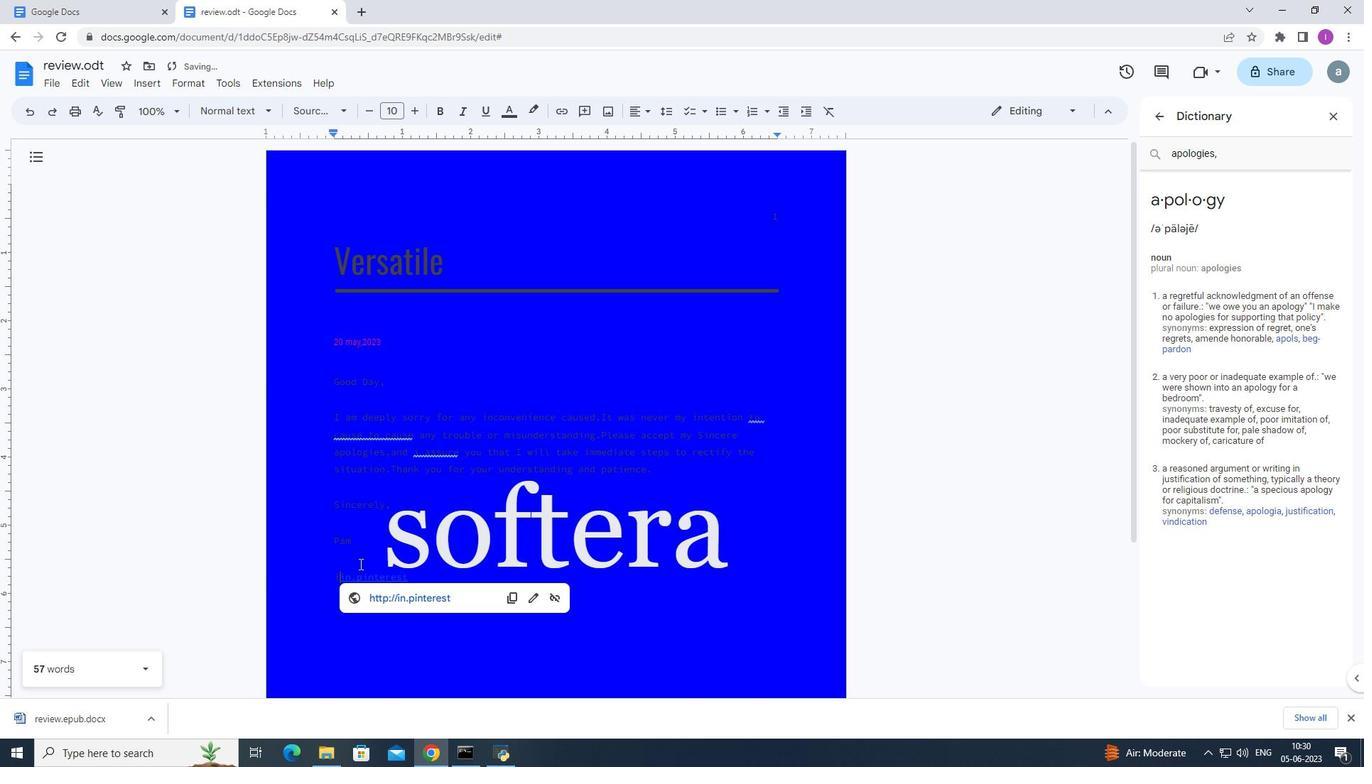 
Action: Mouse moved to (366, 670)
Screenshot: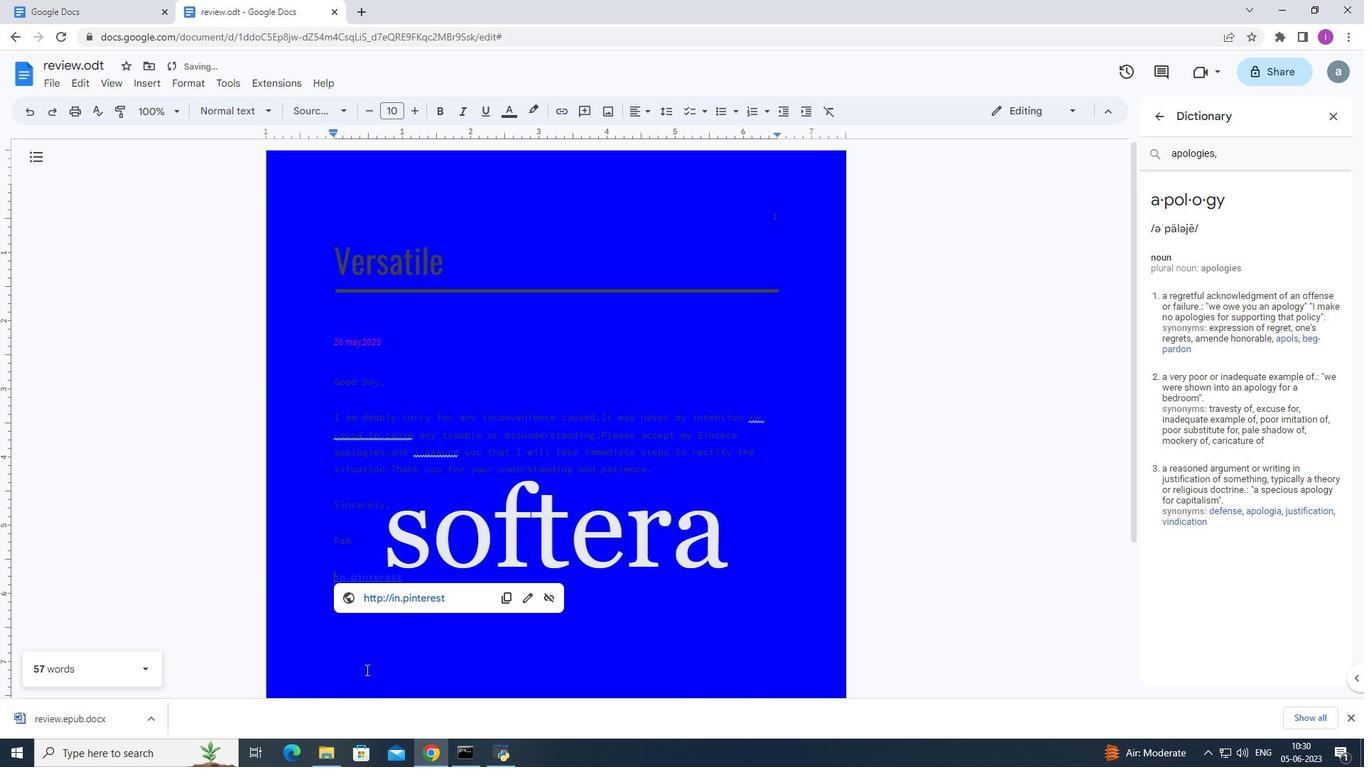 
Action: Mouse pressed left at (366, 670)
Screenshot: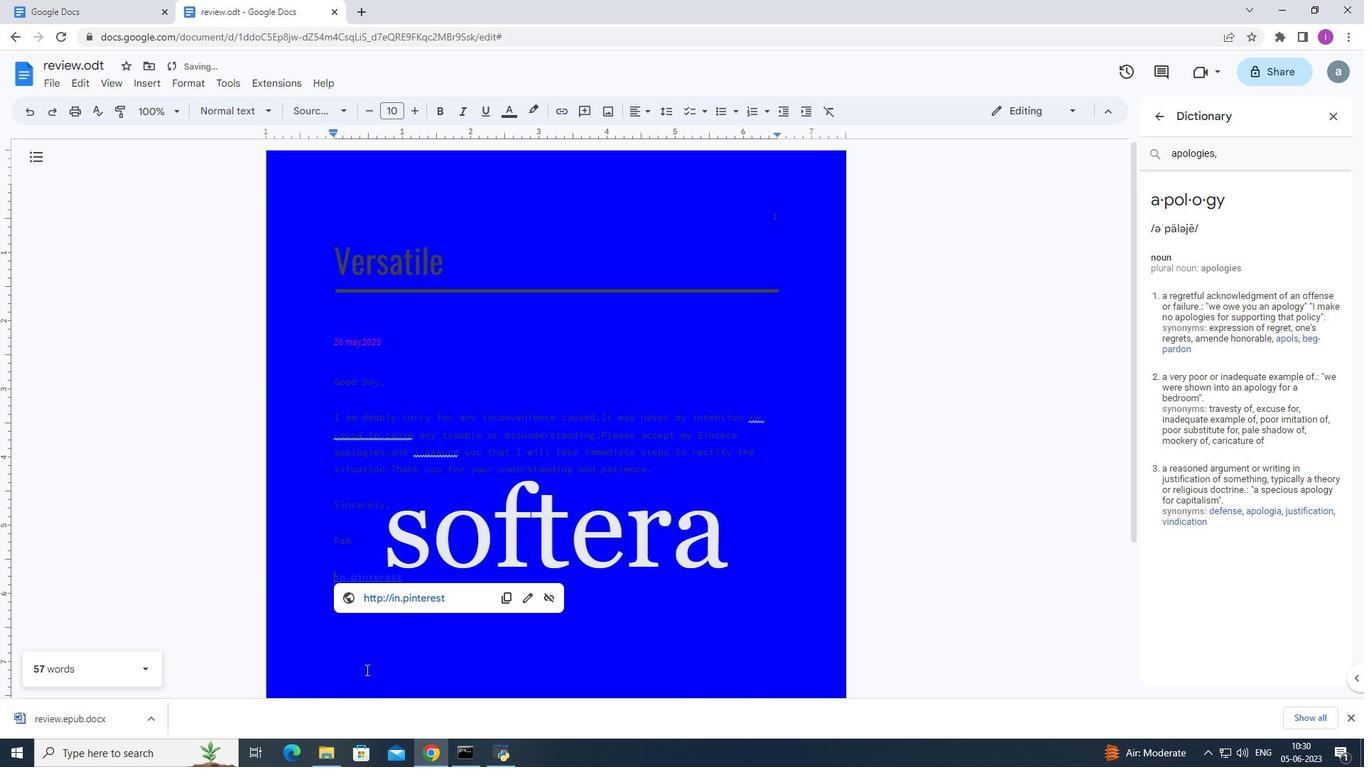 
Action: Mouse moved to (457, 628)
Screenshot: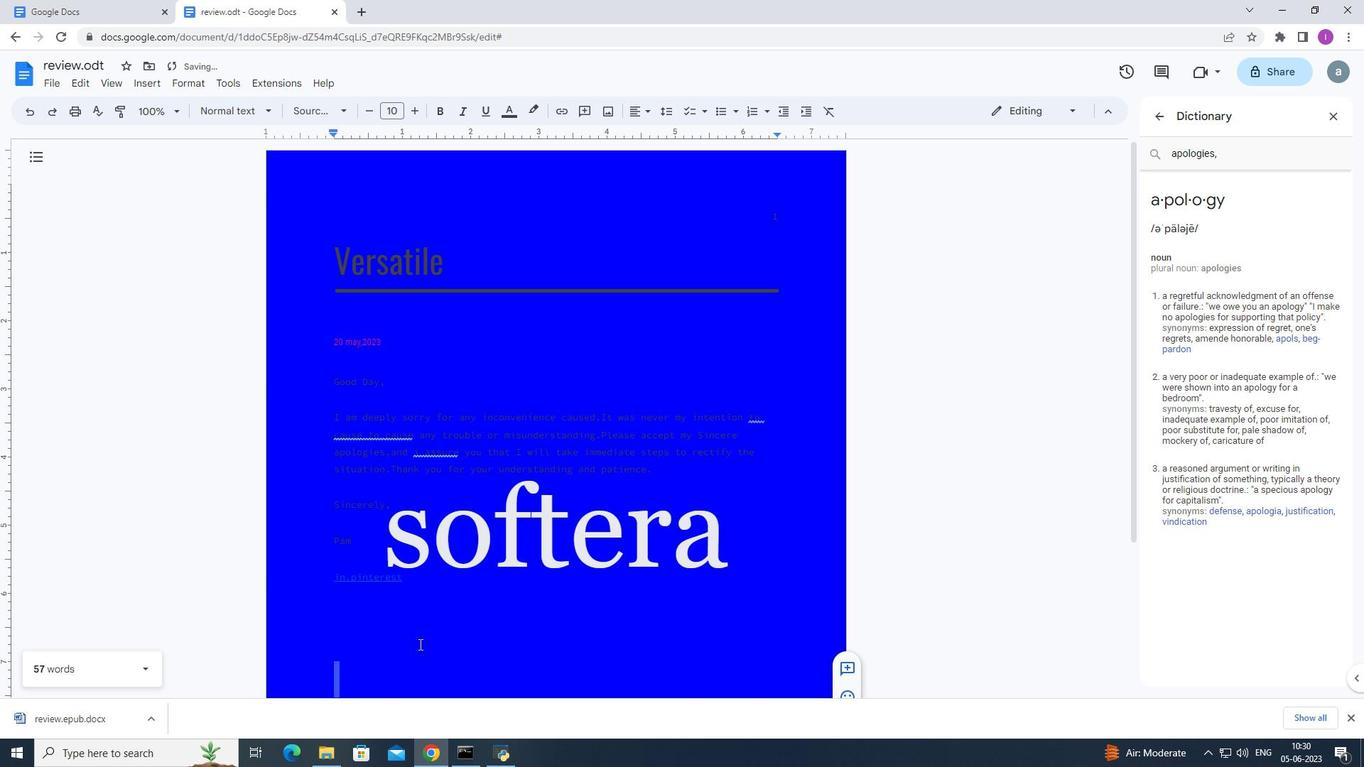 
